 Task: Add Attachment from computer to Card Card0000000021 in Board Board0000000006 in Workspace WS0000000002 in Trello. Add Cover Purple to Card Card0000000021 in Board Board0000000006 in Workspace WS0000000002 in Trello. Add "Move Card To …" Button titled Button0000000021 to "top" of the list "To Do" to Card Card0000000021 in Board Board0000000006 in Workspace WS0000000002 in Trello. Add Description DS0000000021 to Card Card0000000021 in Board Board0000000006 in Workspace WS0000000002 in Trello. Add Comment CM0000000021 to Card Card0000000021 in Board Board0000000006 in Workspace WS0000000002 in Trello
Action: Mouse moved to (293, 238)
Screenshot: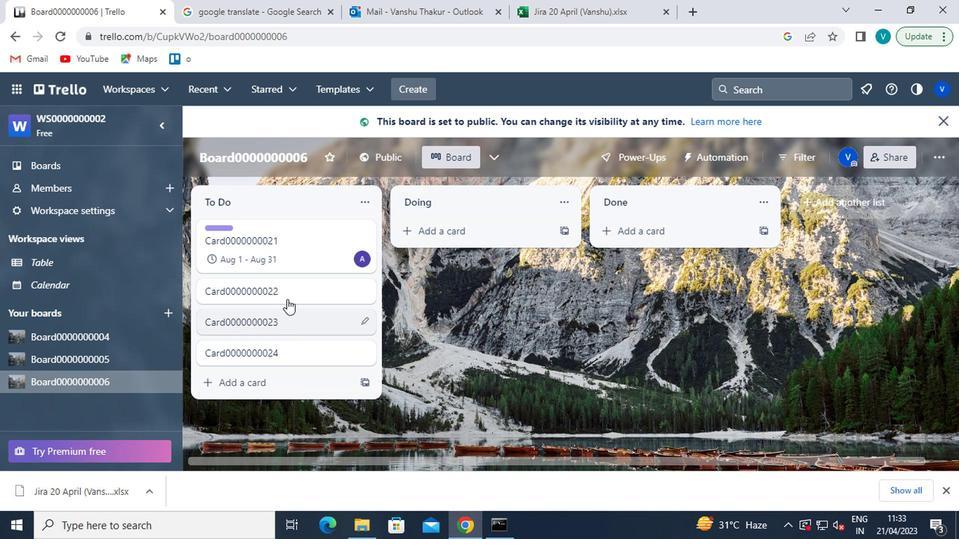 
Action: Mouse pressed left at (293, 238)
Screenshot: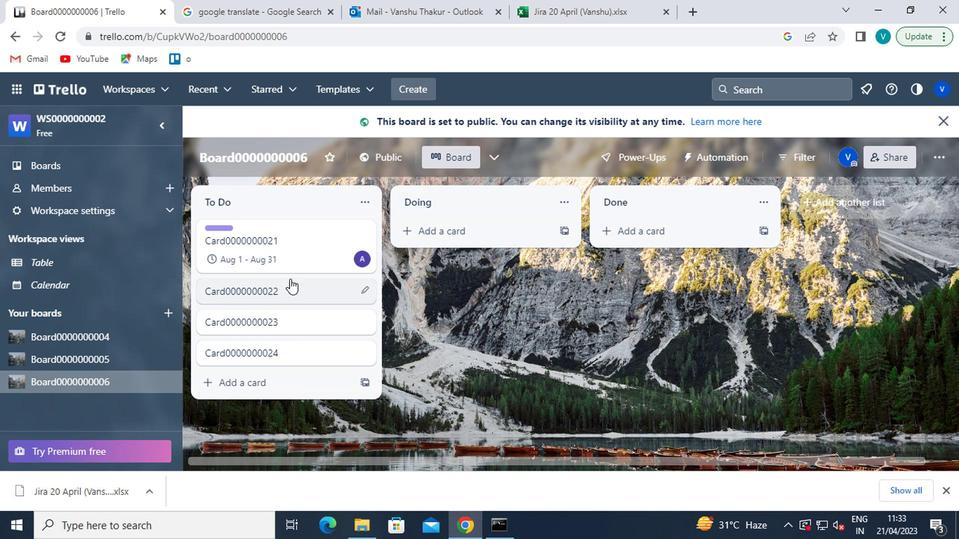 
Action: Mouse moved to (618, 308)
Screenshot: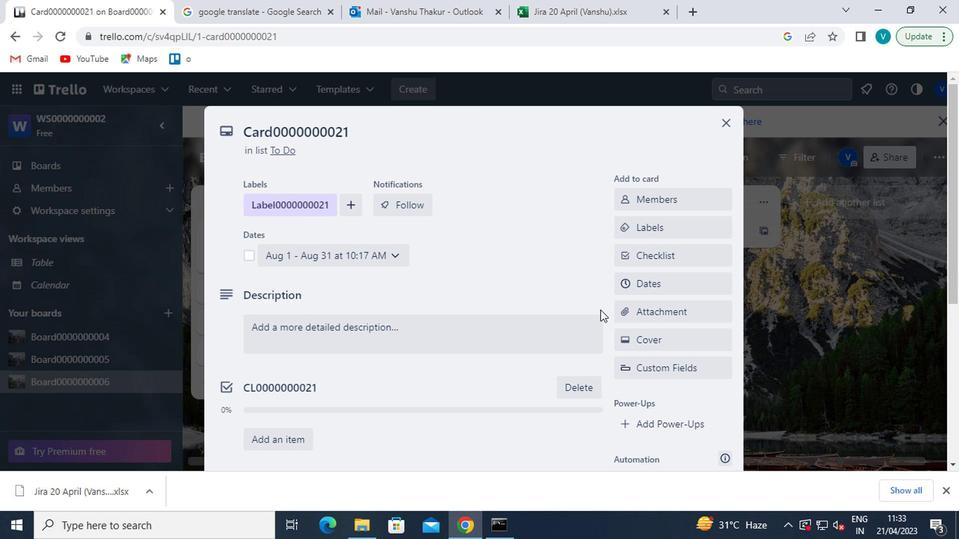 
Action: Mouse pressed left at (618, 308)
Screenshot: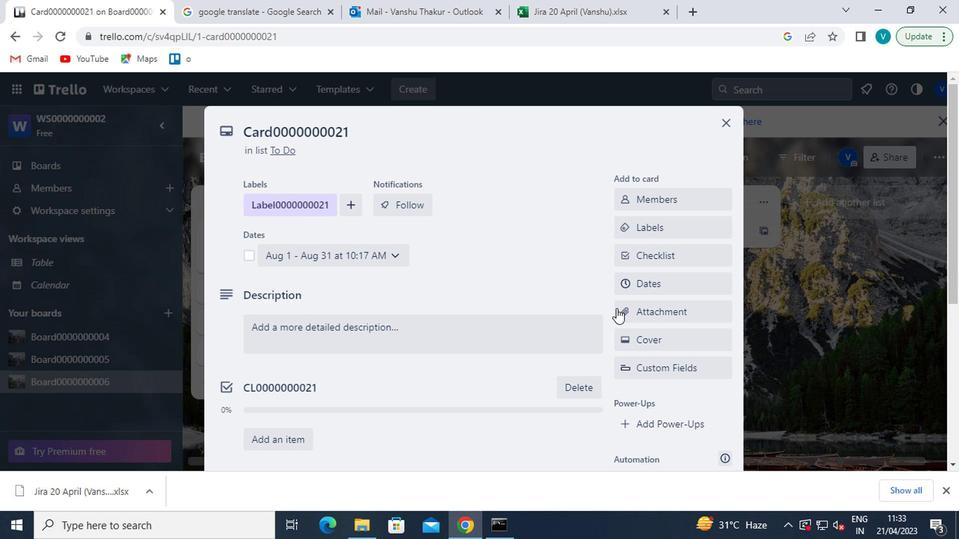 
Action: Mouse moved to (669, 149)
Screenshot: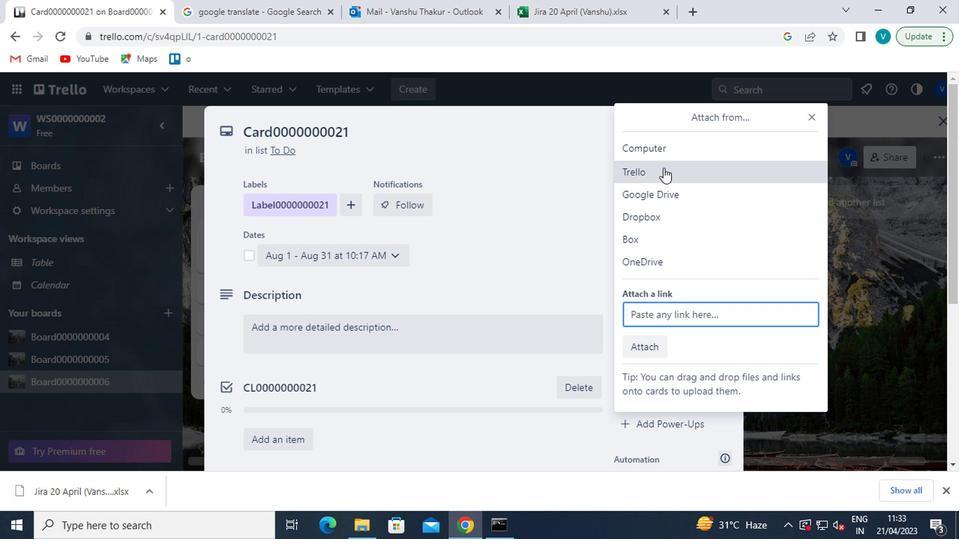 
Action: Mouse pressed left at (669, 149)
Screenshot: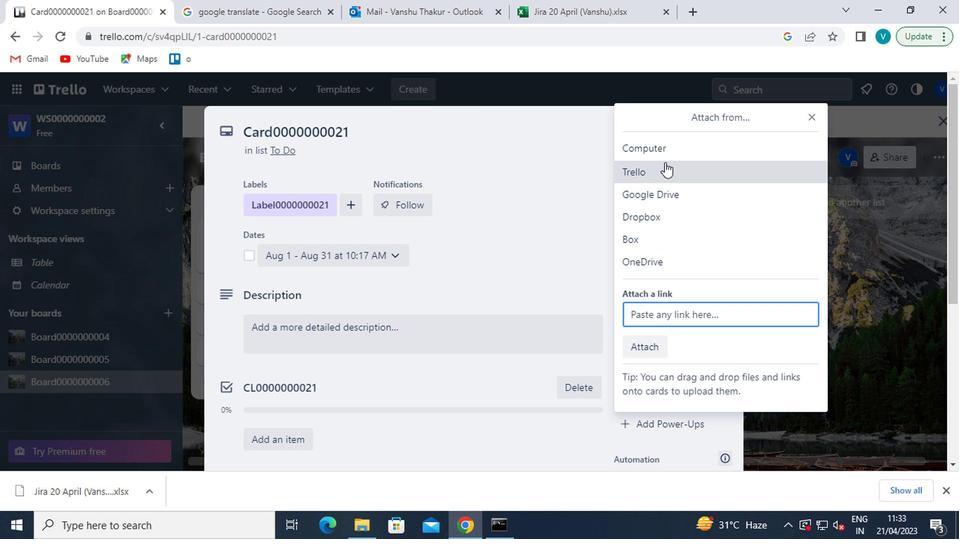
Action: Mouse moved to (210, 204)
Screenshot: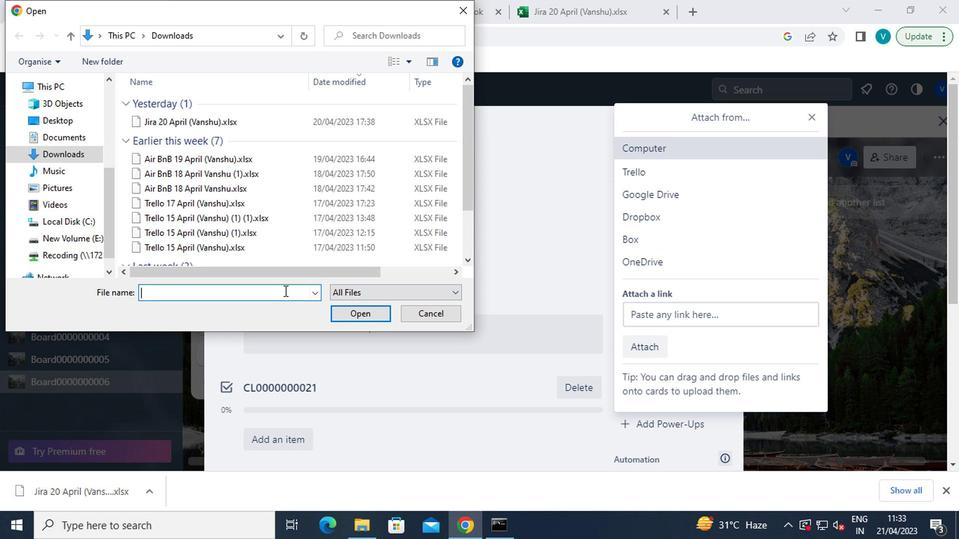 
Action: Mouse scrolled (210, 203) with delta (0, 0)
Screenshot: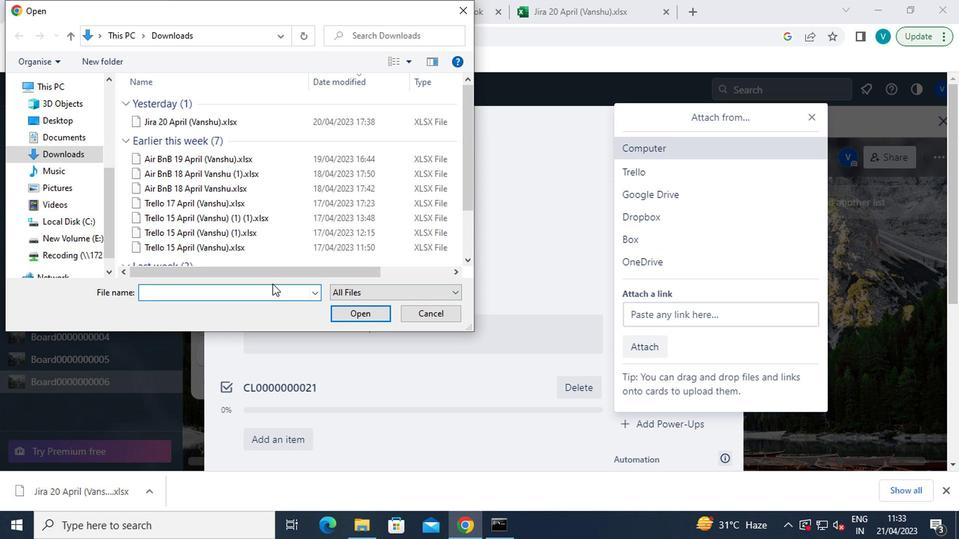 
Action: Mouse scrolled (210, 203) with delta (0, 0)
Screenshot: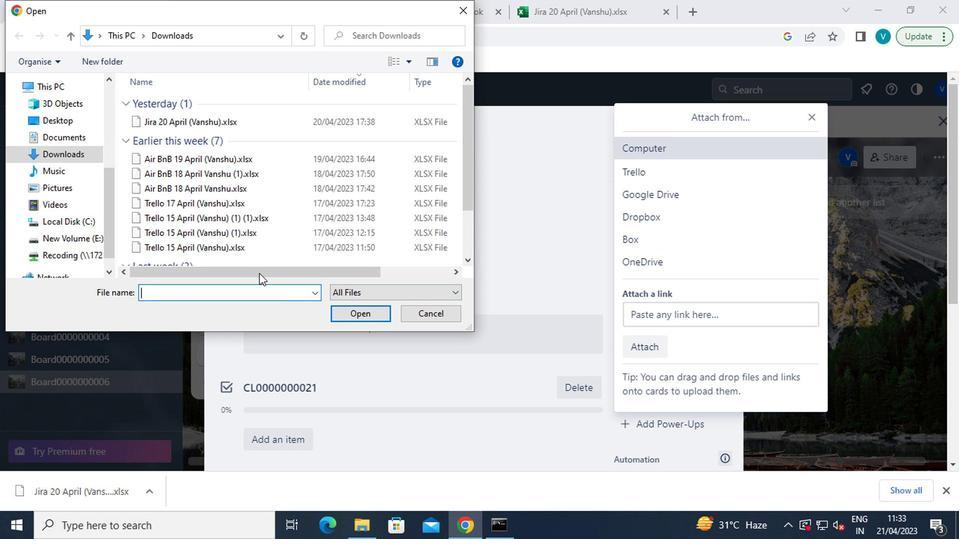 
Action: Mouse moved to (210, 204)
Screenshot: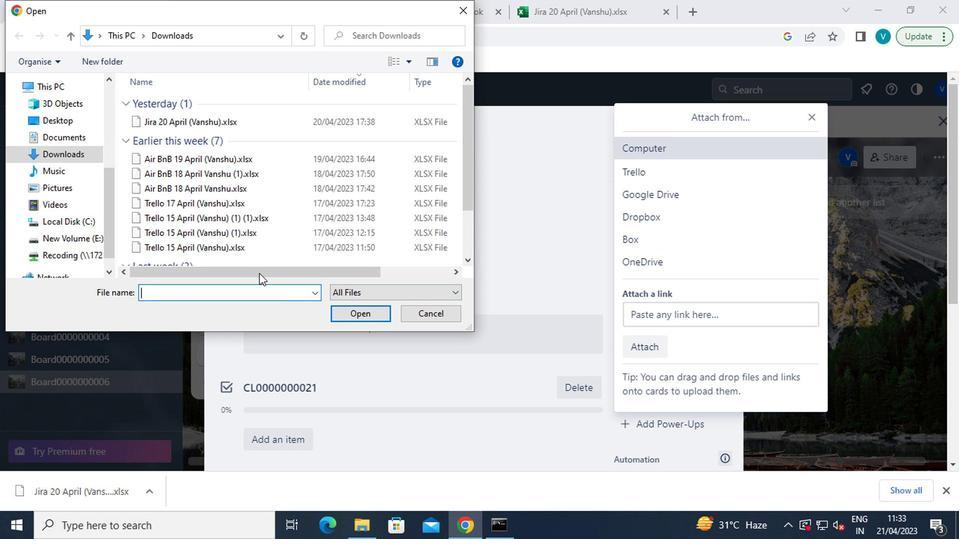 
Action: Mouse scrolled (210, 203) with delta (0, 0)
Screenshot: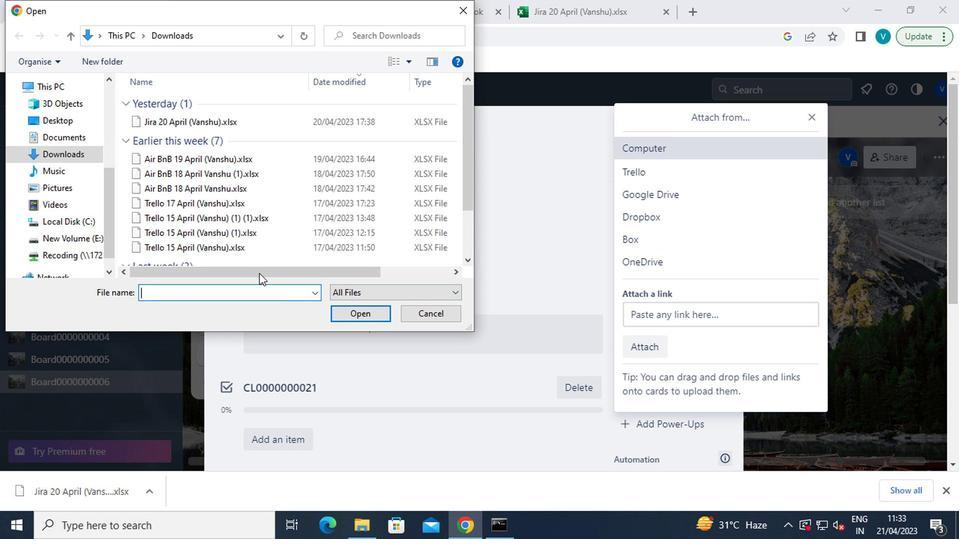
Action: Mouse scrolled (210, 203) with delta (0, 0)
Screenshot: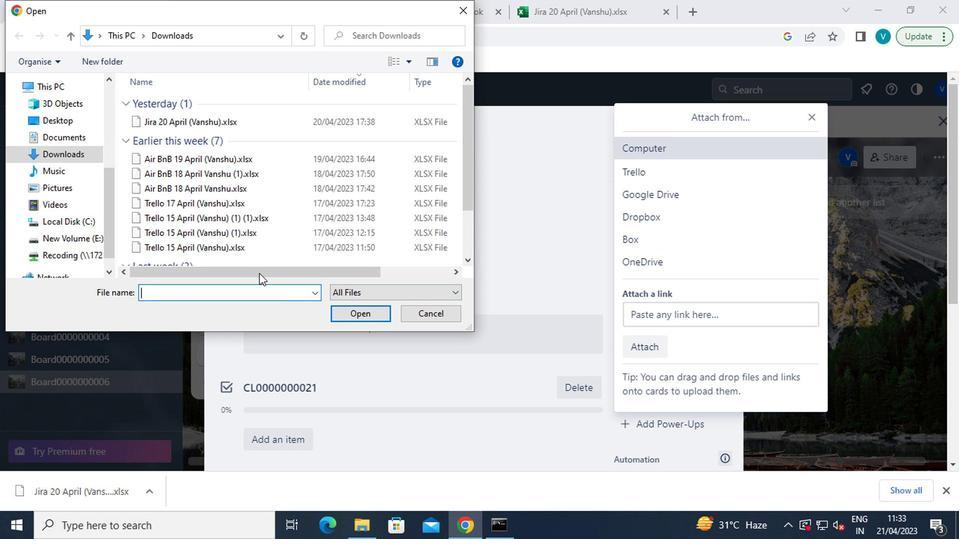 
Action: Mouse scrolled (210, 203) with delta (0, 0)
Screenshot: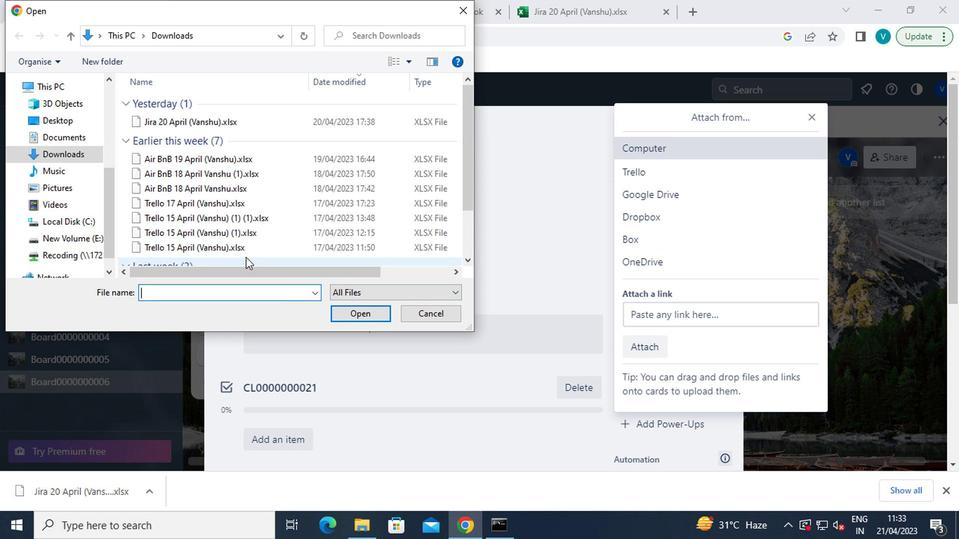 
Action: Mouse scrolled (210, 203) with delta (0, 0)
Screenshot: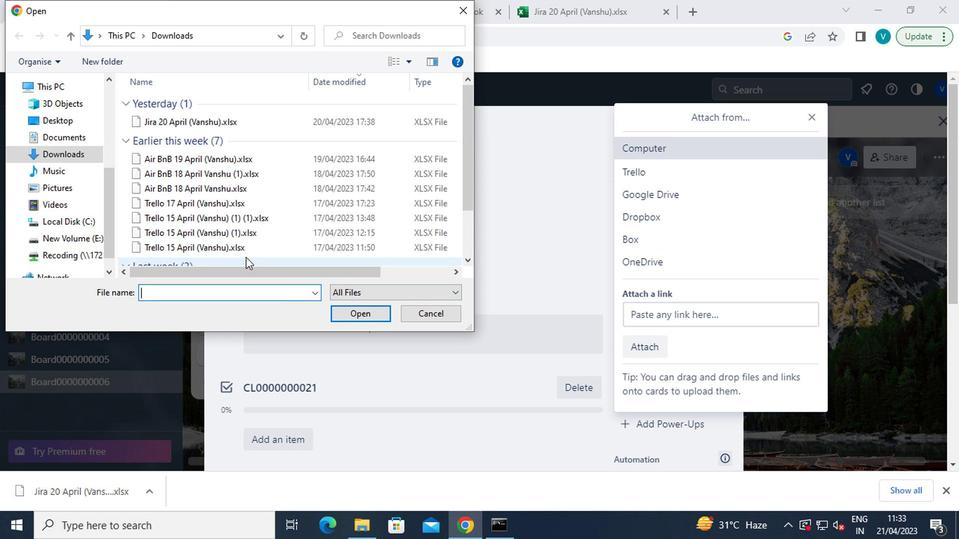 
Action: Mouse moved to (207, 205)
Screenshot: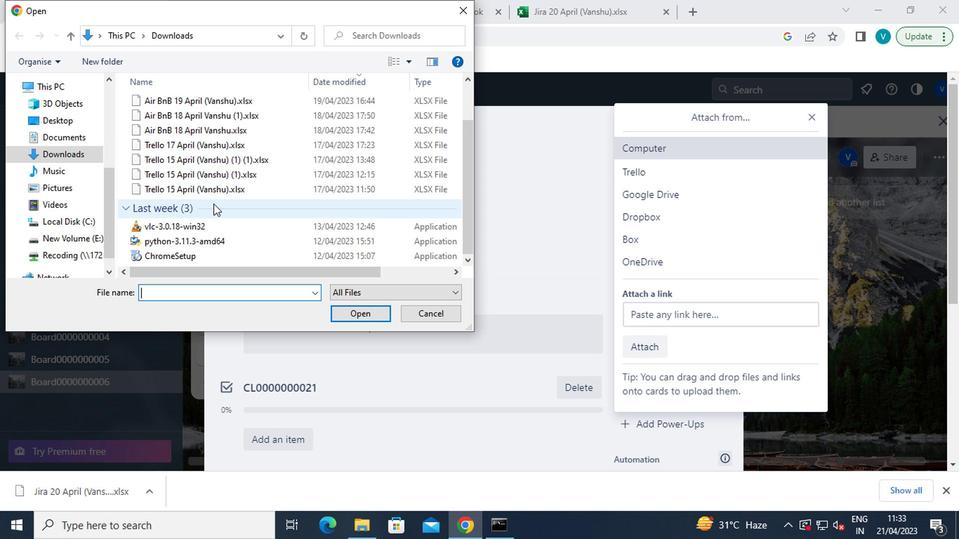 
Action: Mouse scrolled (207, 205) with delta (0, 0)
Screenshot: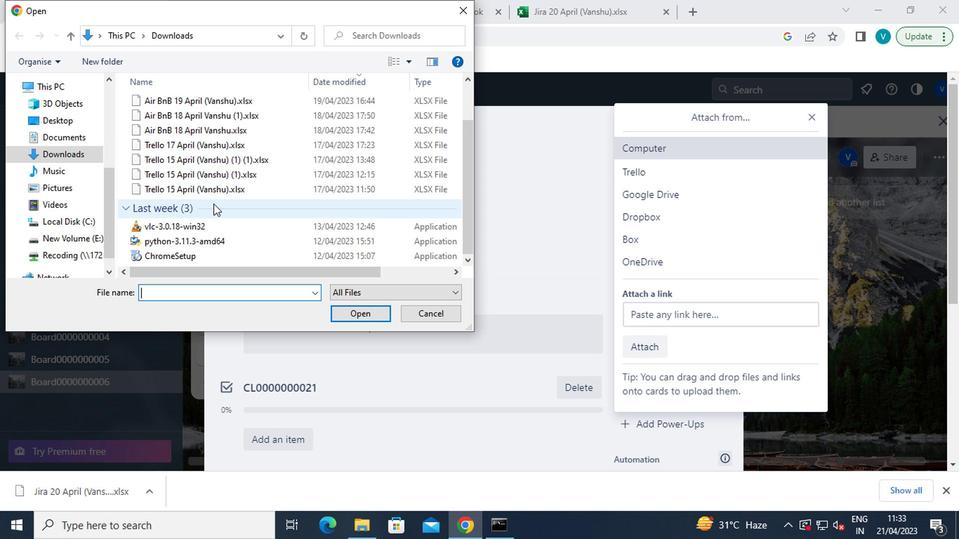 
Action: Mouse moved to (206, 209)
Screenshot: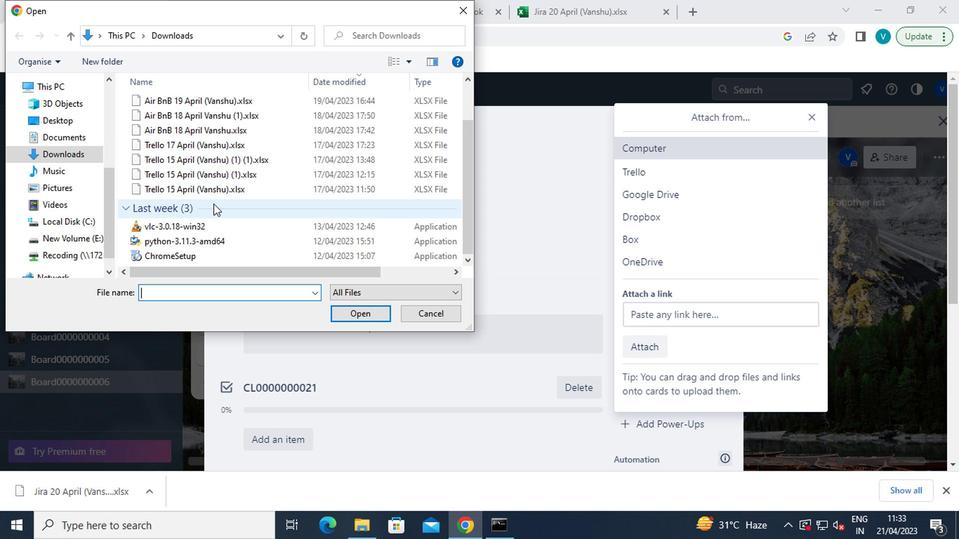 
Action: Mouse scrolled (206, 208) with delta (0, 0)
Screenshot: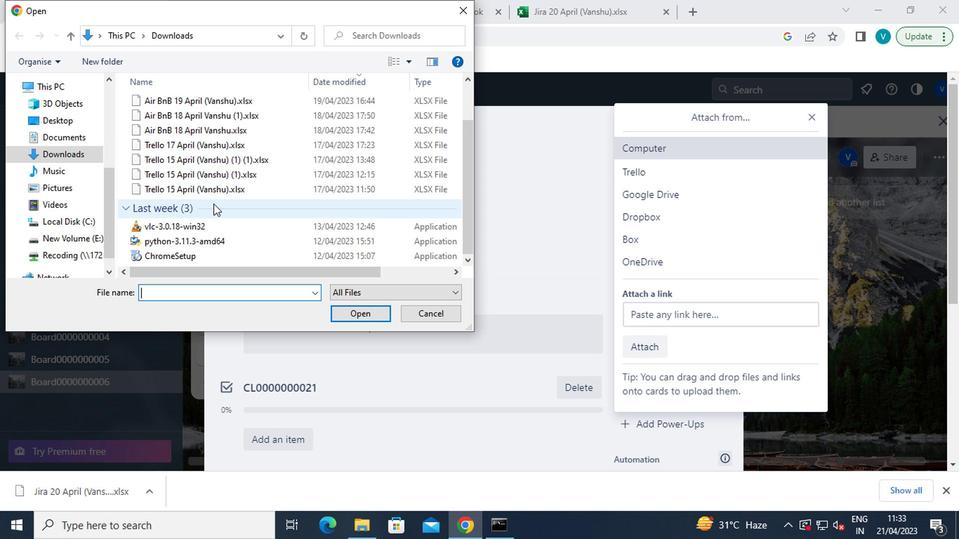 
Action: Mouse moved to (205, 212)
Screenshot: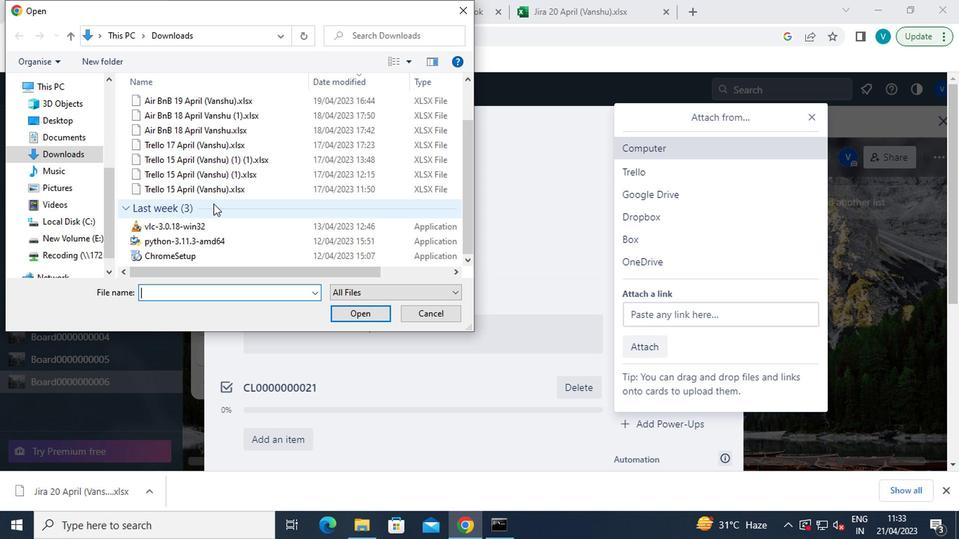 
Action: Mouse scrolled (205, 211) with delta (0, 0)
Screenshot: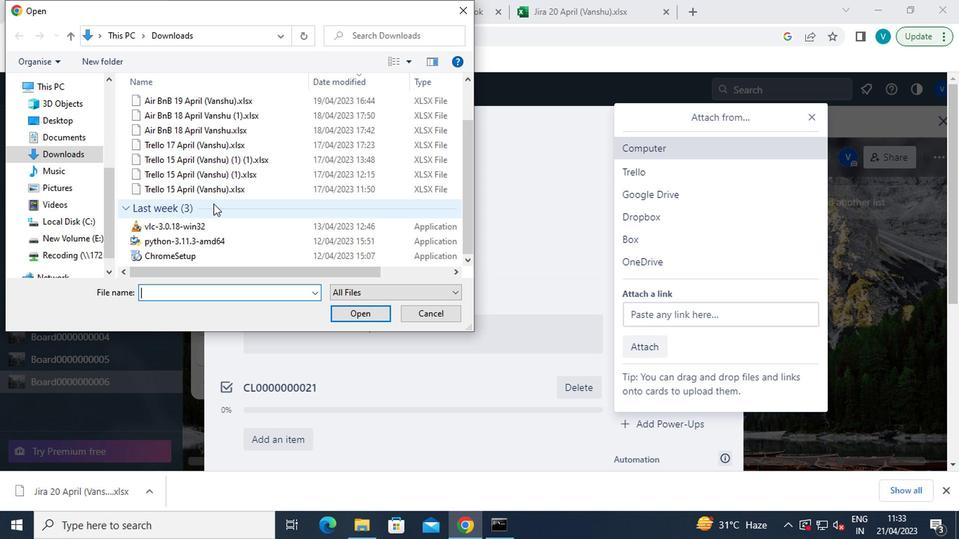 
Action: Mouse moved to (204, 212)
Screenshot: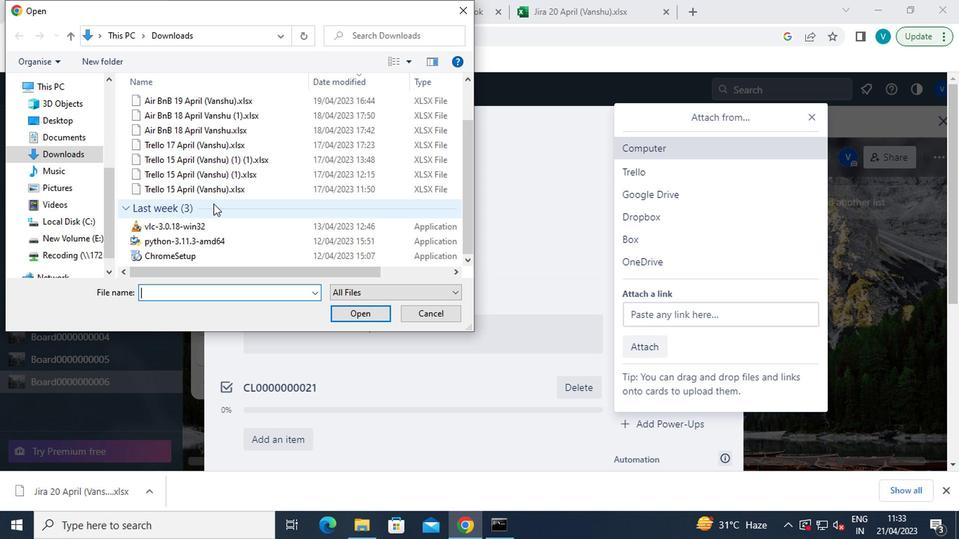 
Action: Mouse scrolled (204, 212) with delta (0, 0)
Screenshot: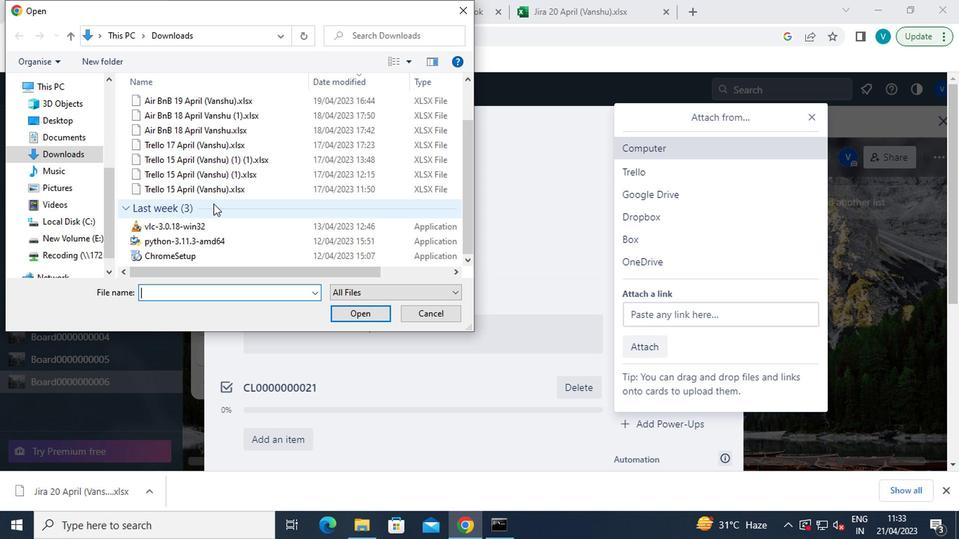 
Action: Mouse moved to (193, 258)
Screenshot: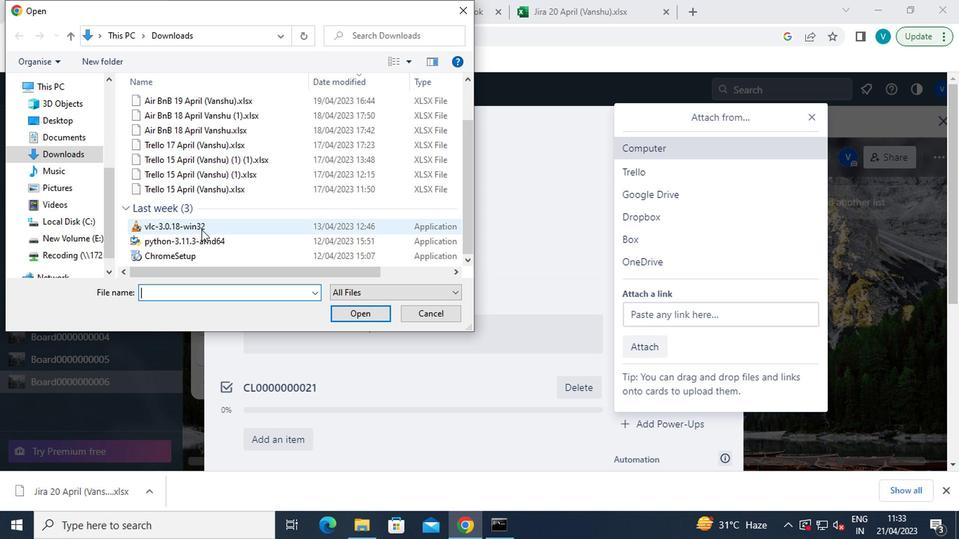 
Action: Mouse pressed left at (193, 258)
Screenshot: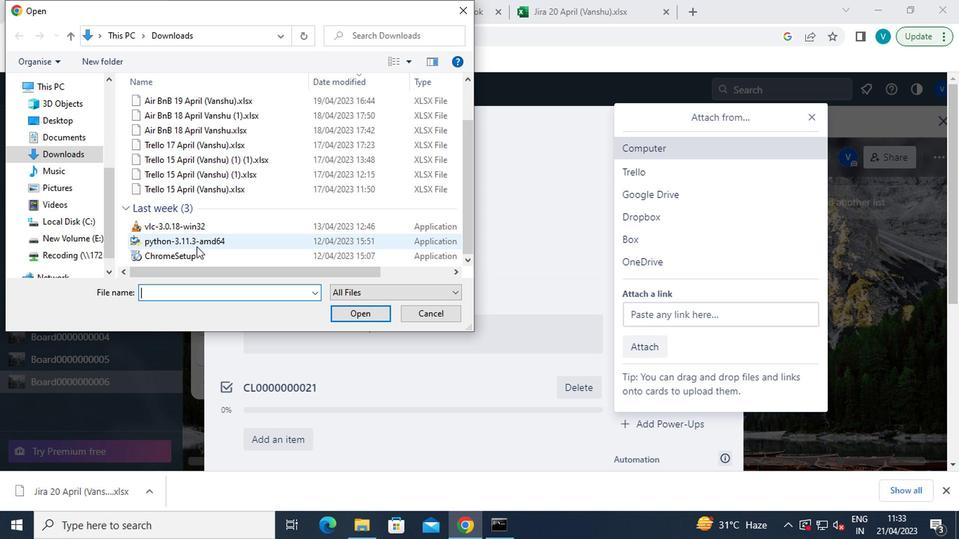 
Action: Mouse moved to (364, 313)
Screenshot: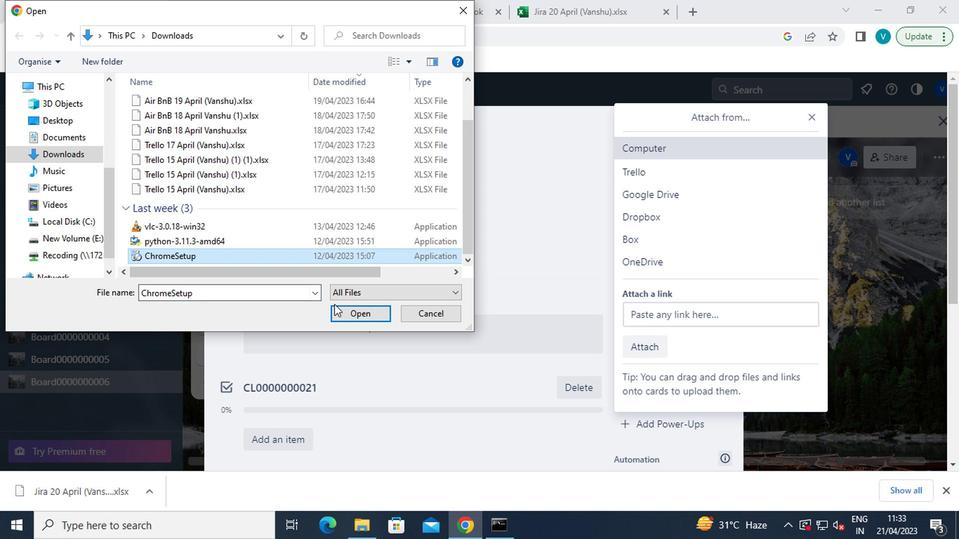 
Action: Mouse pressed left at (364, 313)
Screenshot: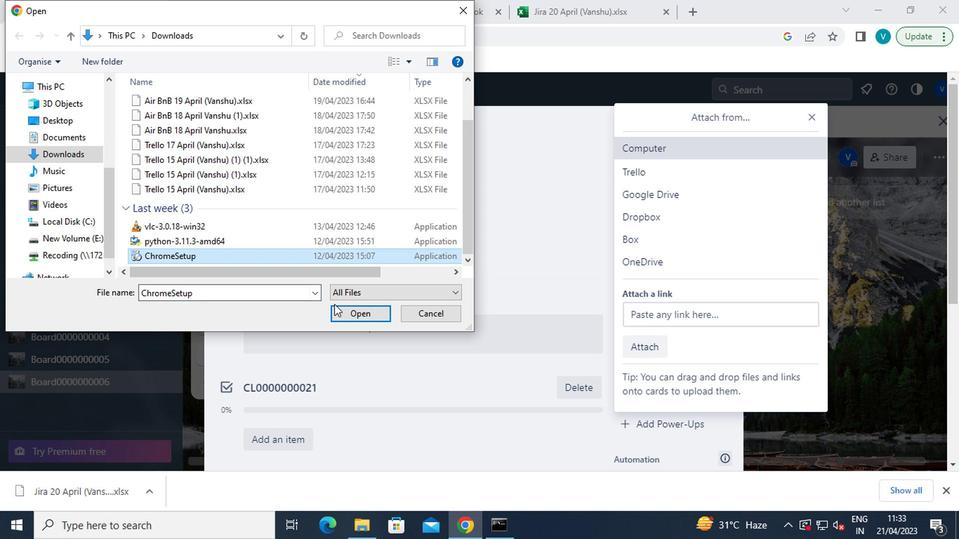 
Action: Mouse moved to (804, 120)
Screenshot: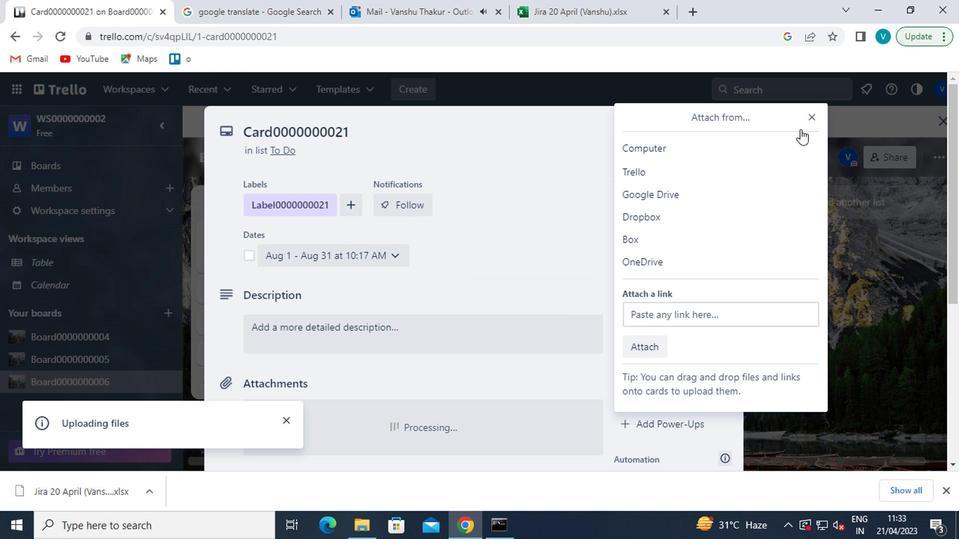 
Action: Mouse pressed left at (804, 120)
Screenshot: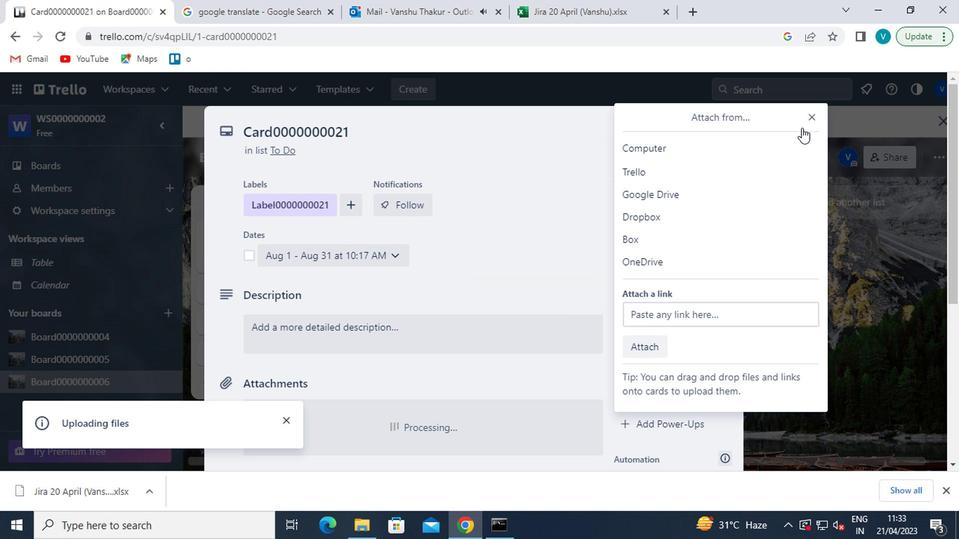 
Action: Mouse moved to (653, 341)
Screenshot: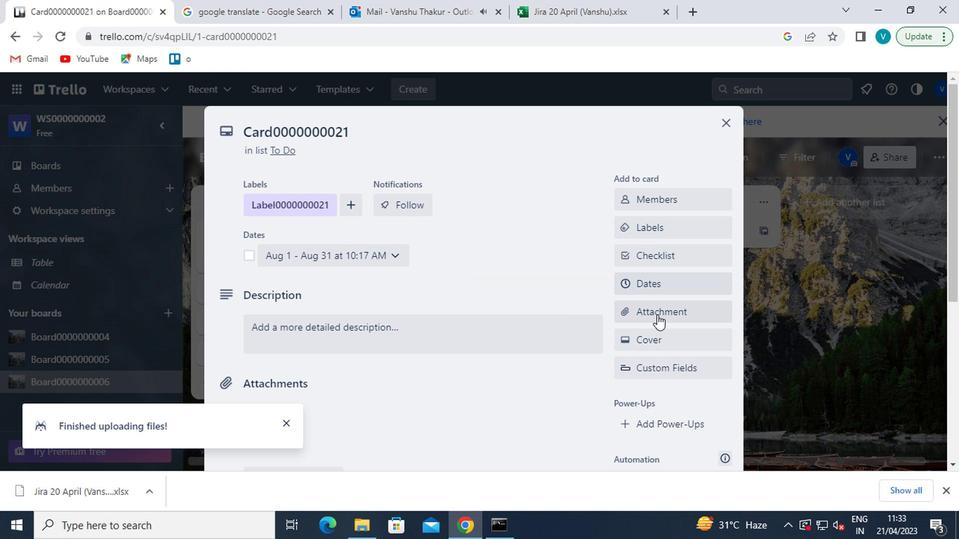 
Action: Mouse pressed left at (653, 341)
Screenshot: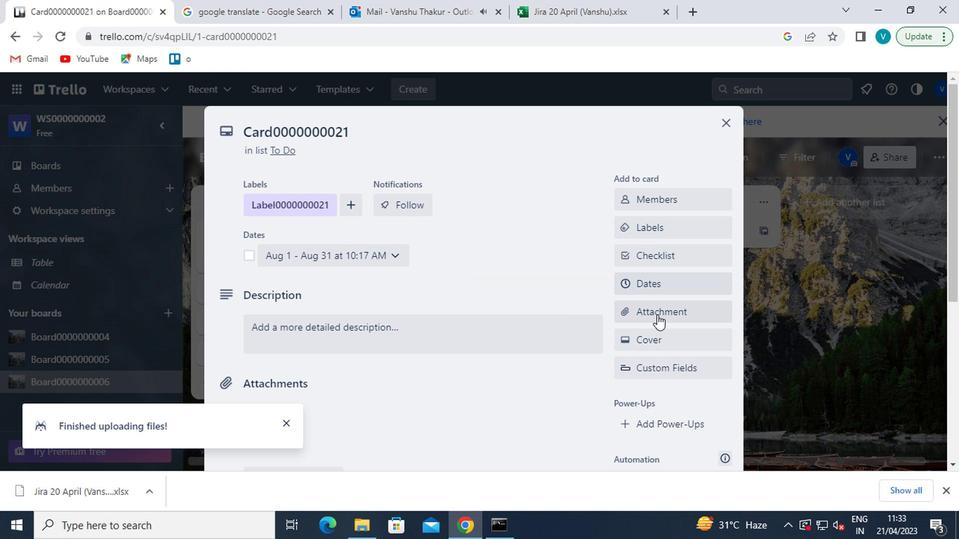 
Action: Mouse moved to (800, 244)
Screenshot: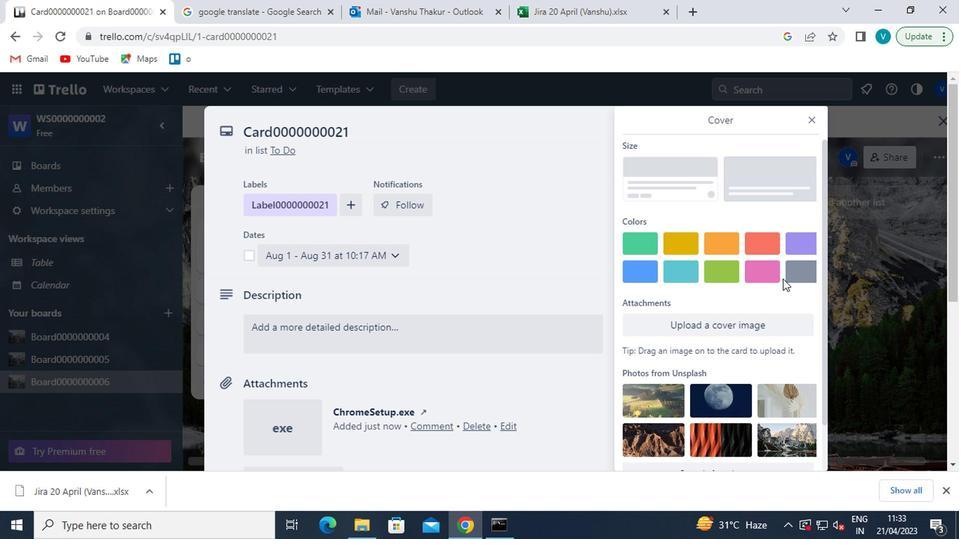 
Action: Mouse pressed left at (800, 244)
Screenshot: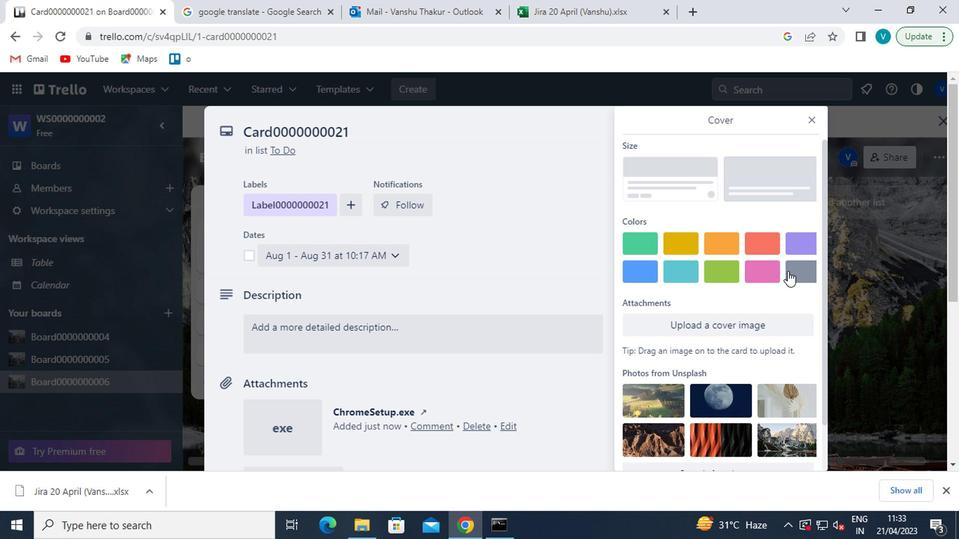
Action: Mouse moved to (814, 122)
Screenshot: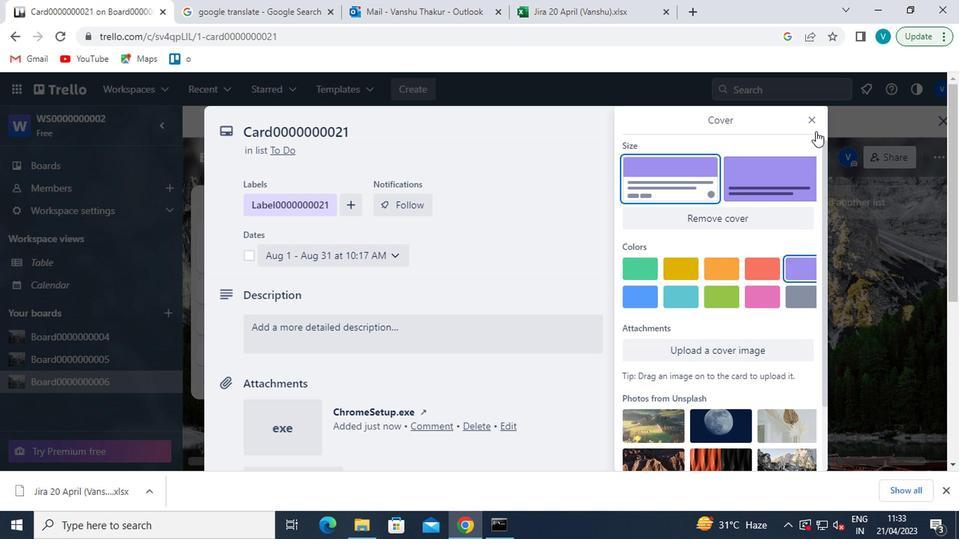 
Action: Mouse pressed left at (814, 122)
Screenshot: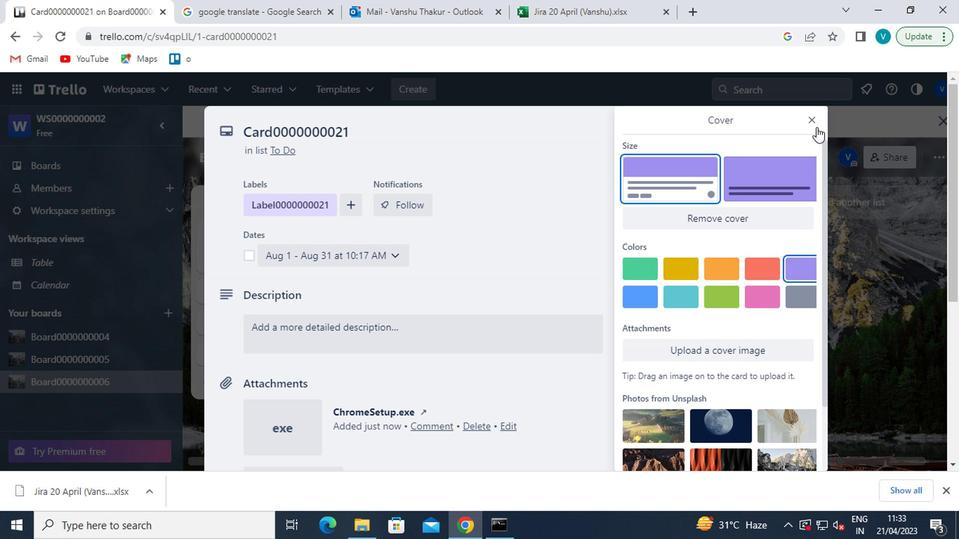
Action: Mouse moved to (682, 352)
Screenshot: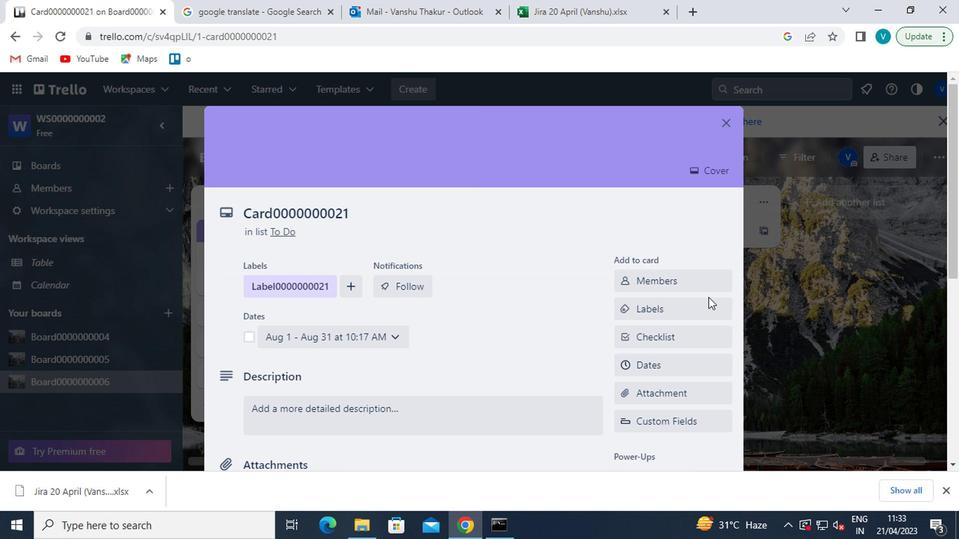 
Action: Mouse scrolled (682, 352) with delta (0, 0)
Screenshot: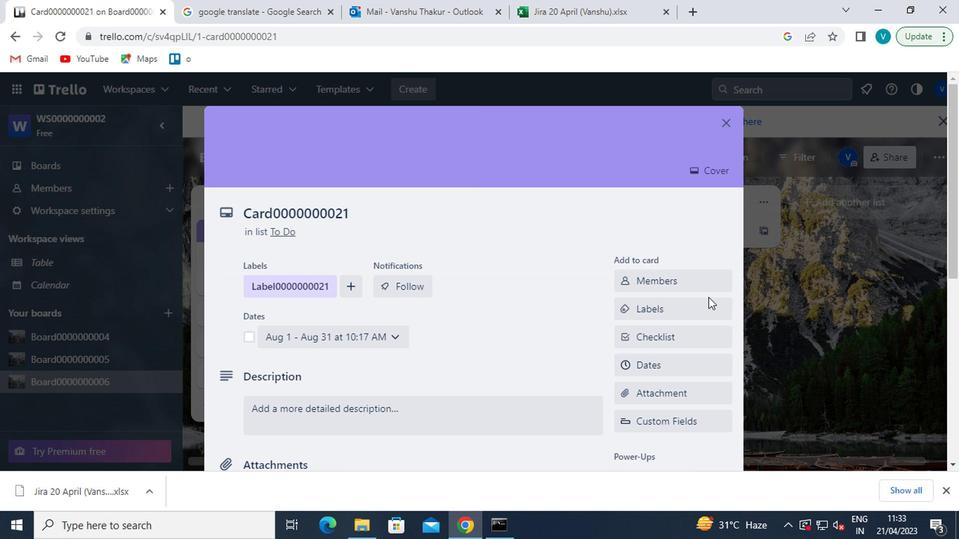 
Action: Mouse moved to (680, 359)
Screenshot: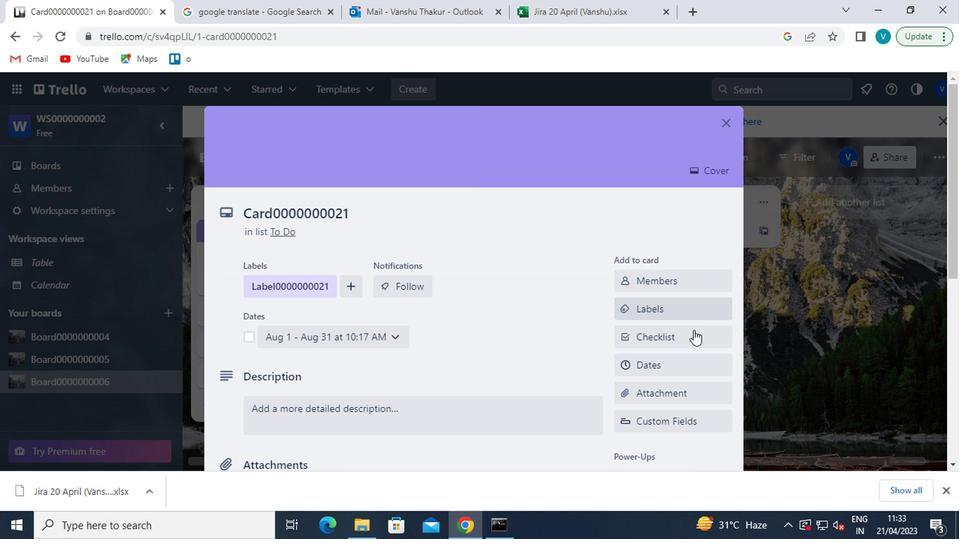 
Action: Mouse scrolled (680, 358) with delta (0, 0)
Screenshot: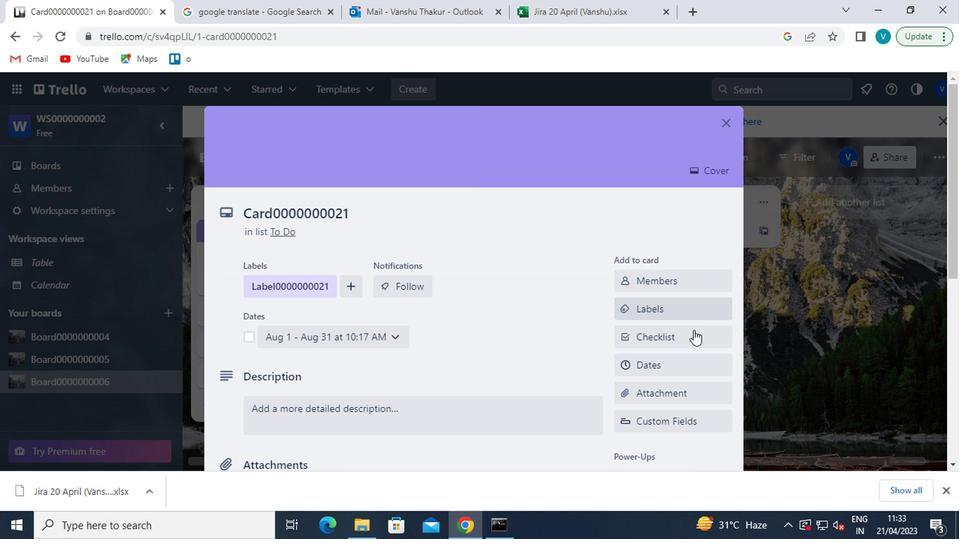 
Action: Mouse moved to (680, 361)
Screenshot: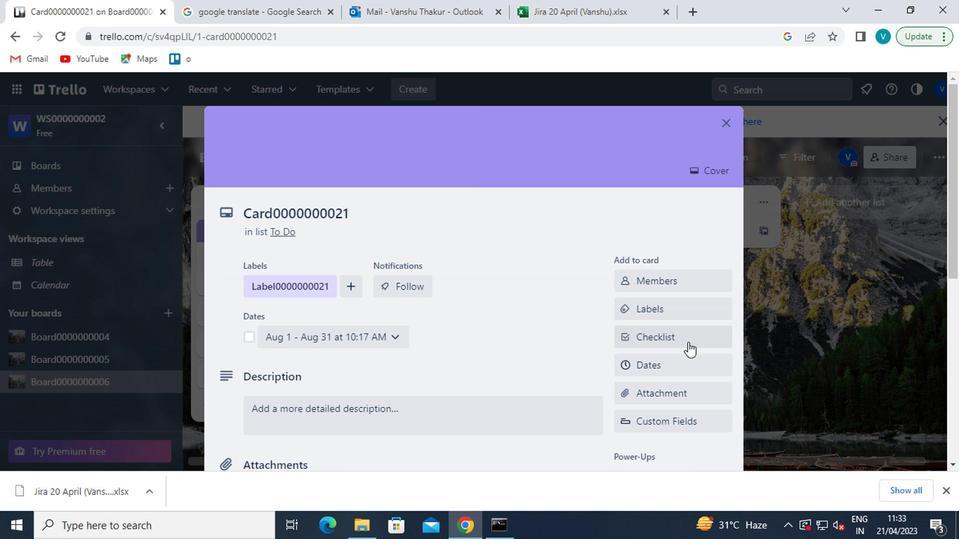 
Action: Mouse scrolled (680, 360) with delta (0, 0)
Screenshot: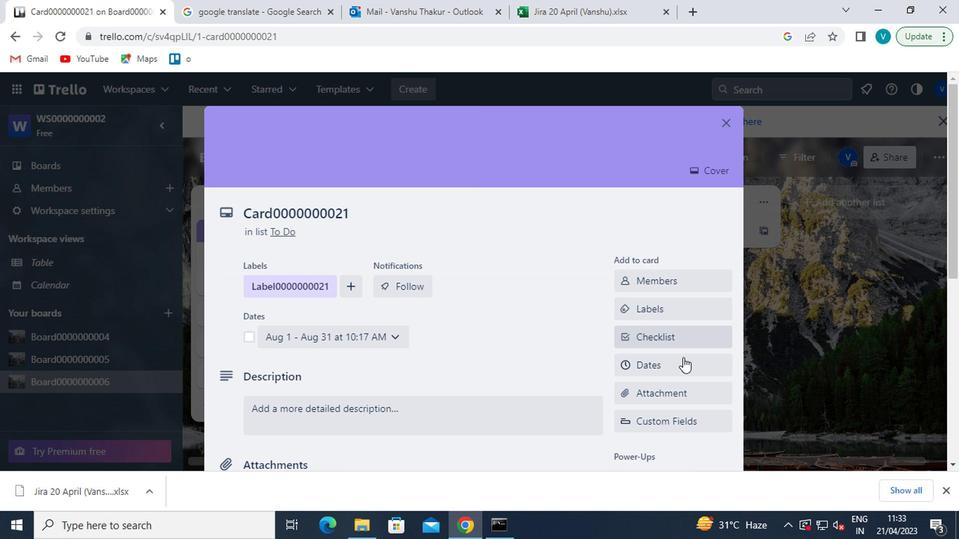 
Action: Mouse moved to (677, 324)
Screenshot: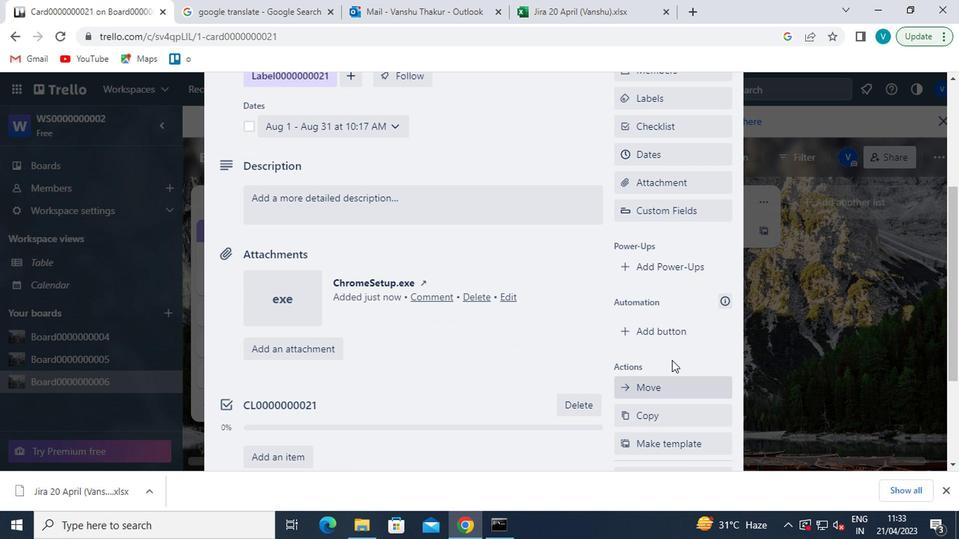 
Action: Mouse pressed left at (677, 324)
Screenshot: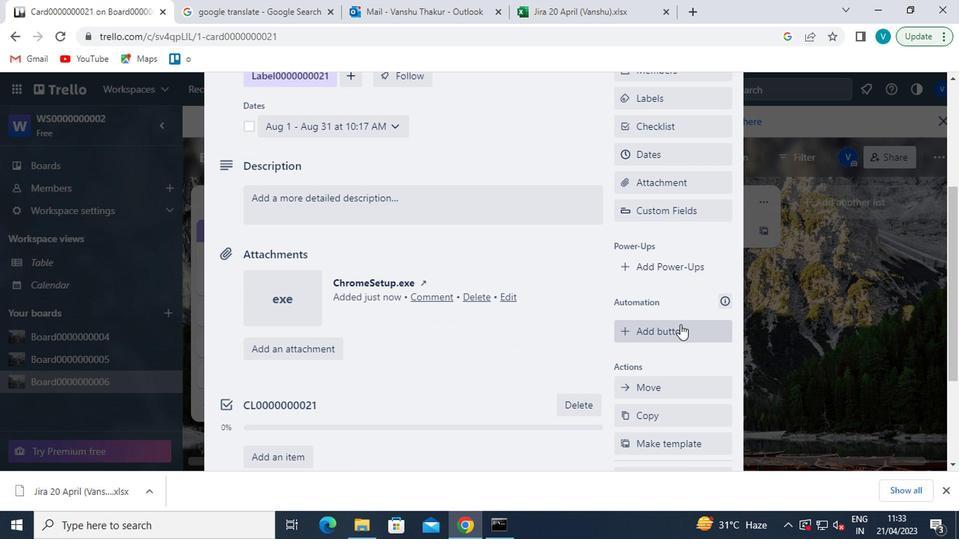
Action: Mouse moved to (720, 180)
Screenshot: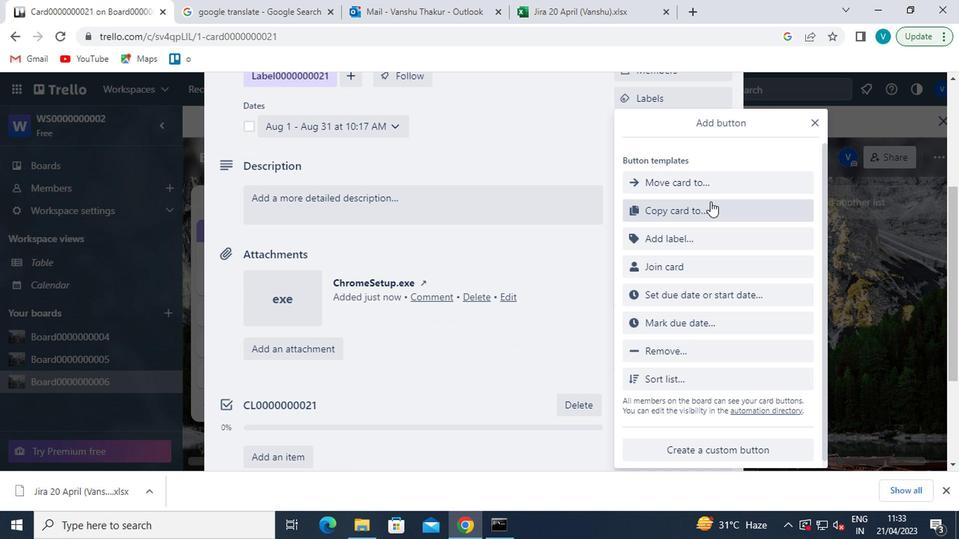 
Action: Mouse pressed left at (720, 180)
Screenshot: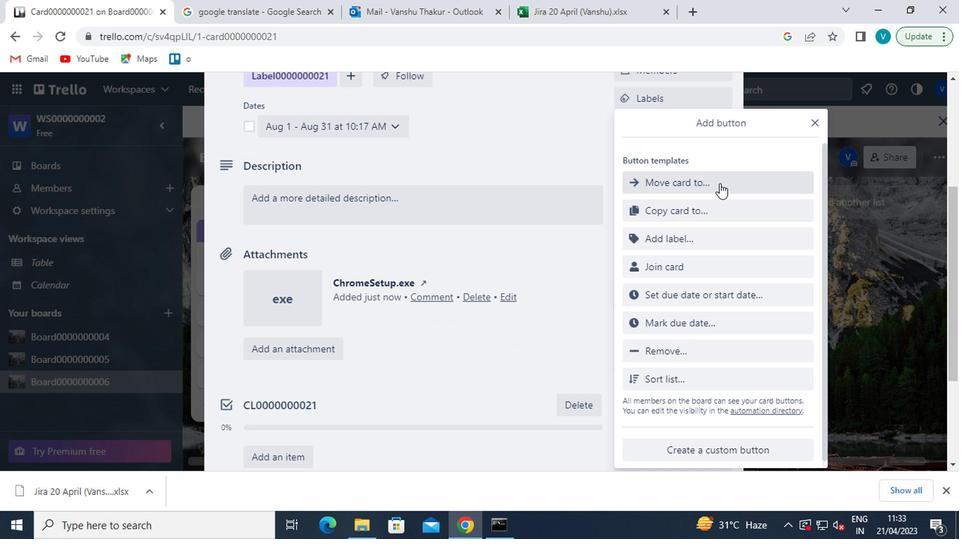 
Action: Mouse moved to (733, 185)
Screenshot: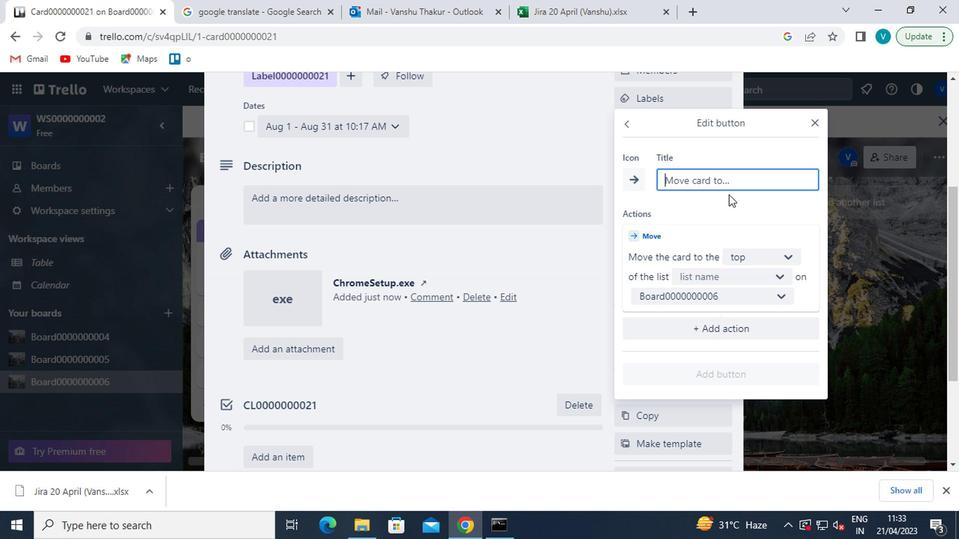 
Action: Mouse pressed left at (733, 185)
Screenshot: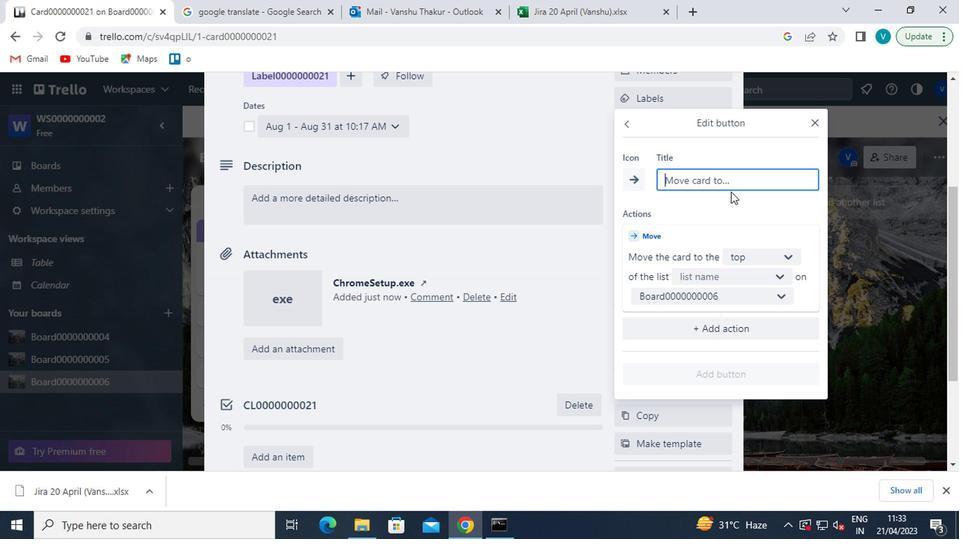 
Action: Key pressed <Key.shift>BUTTON0000000021
Screenshot: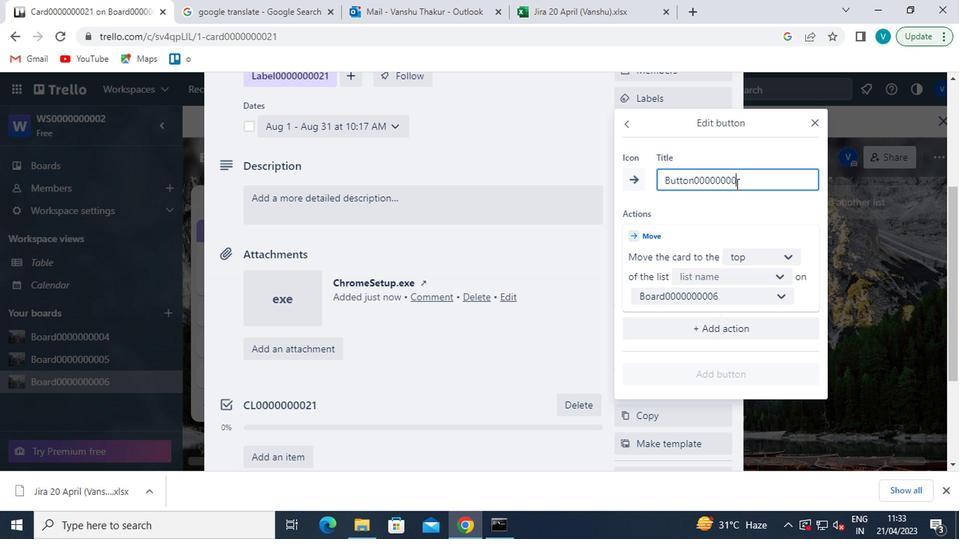 
Action: Mouse moved to (764, 252)
Screenshot: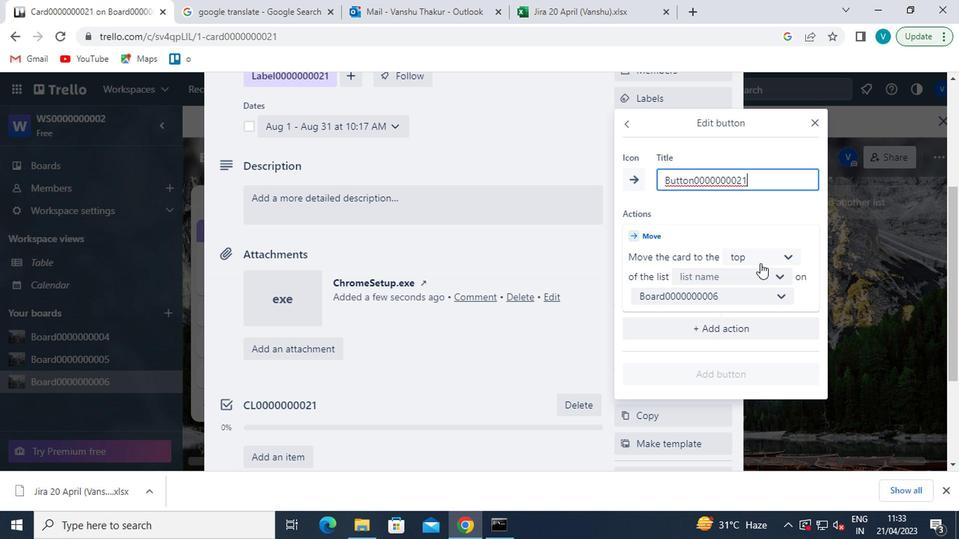 
Action: Mouse pressed left at (764, 252)
Screenshot: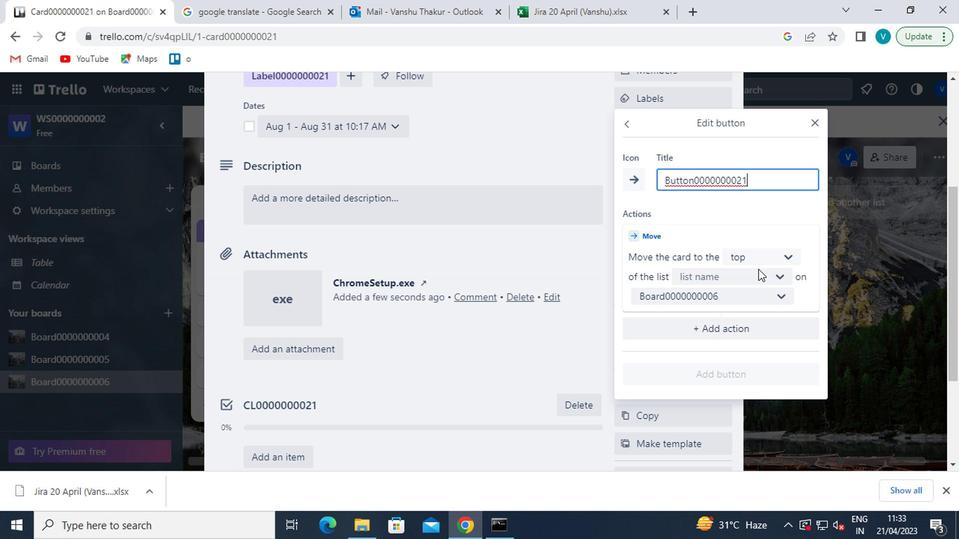 
Action: Mouse moved to (751, 286)
Screenshot: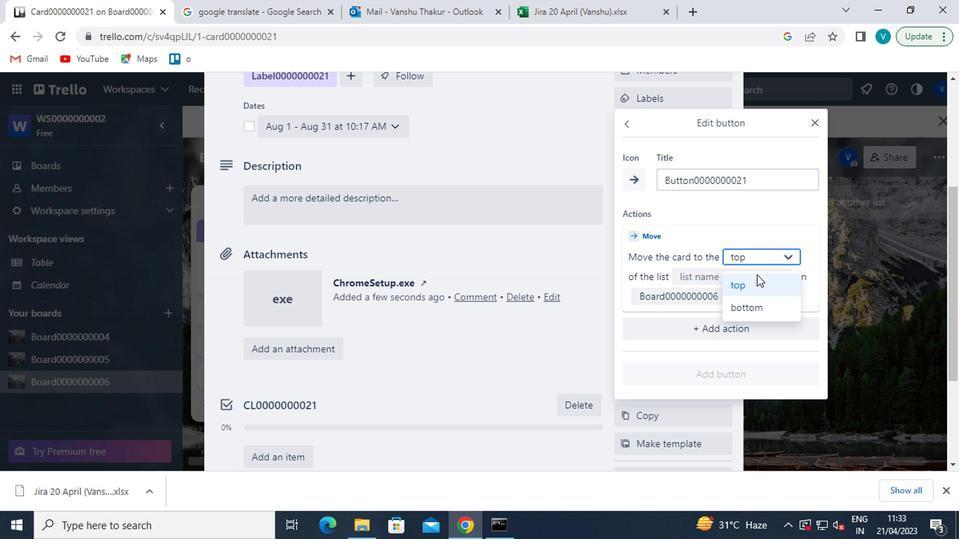 
Action: Mouse pressed left at (751, 286)
Screenshot: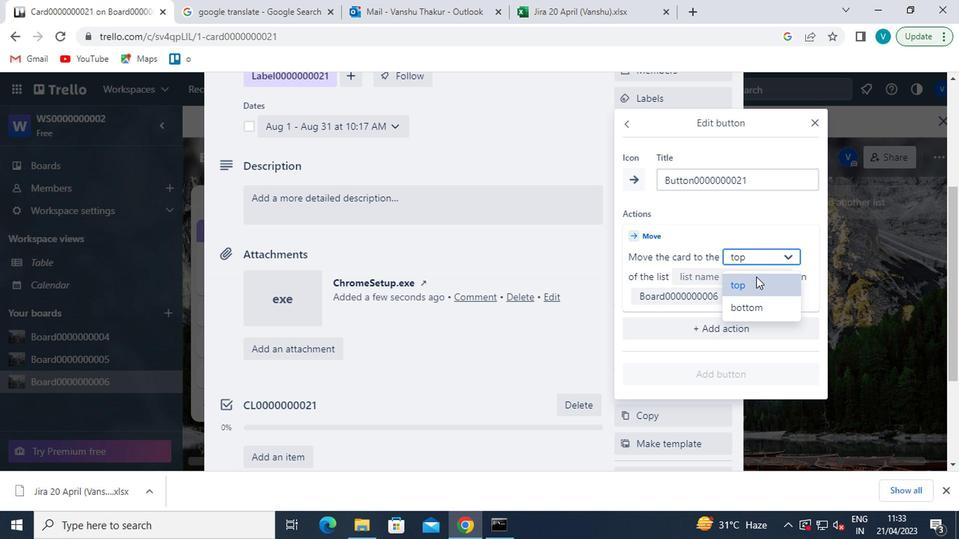 
Action: Mouse moved to (757, 272)
Screenshot: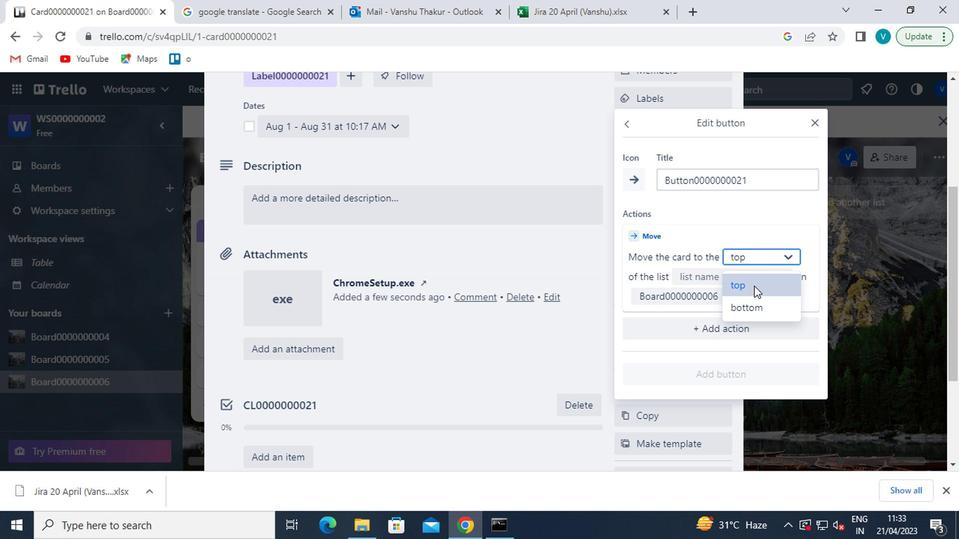 
Action: Mouse pressed left at (757, 272)
Screenshot: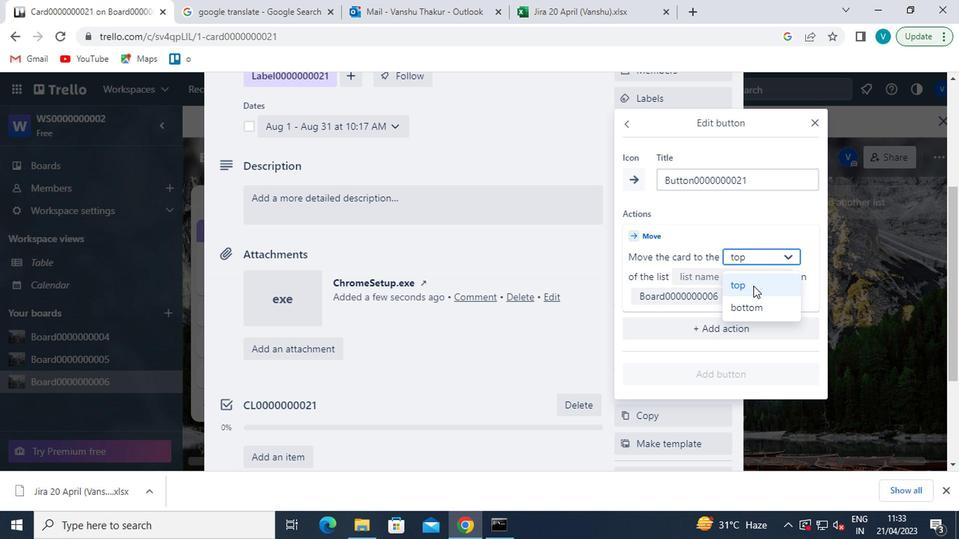 
Action: Mouse moved to (737, 309)
Screenshot: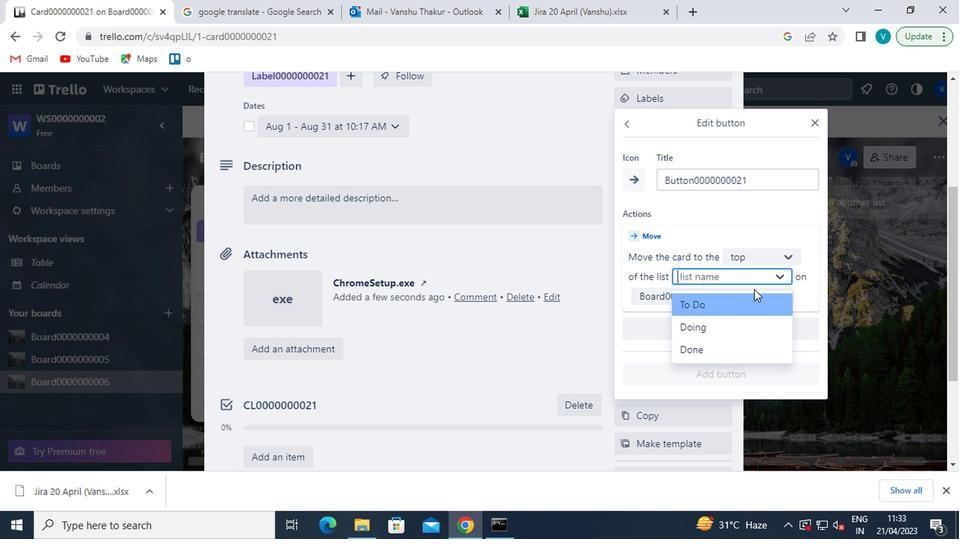
Action: Mouse pressed left at (737, 309)
Screenshot: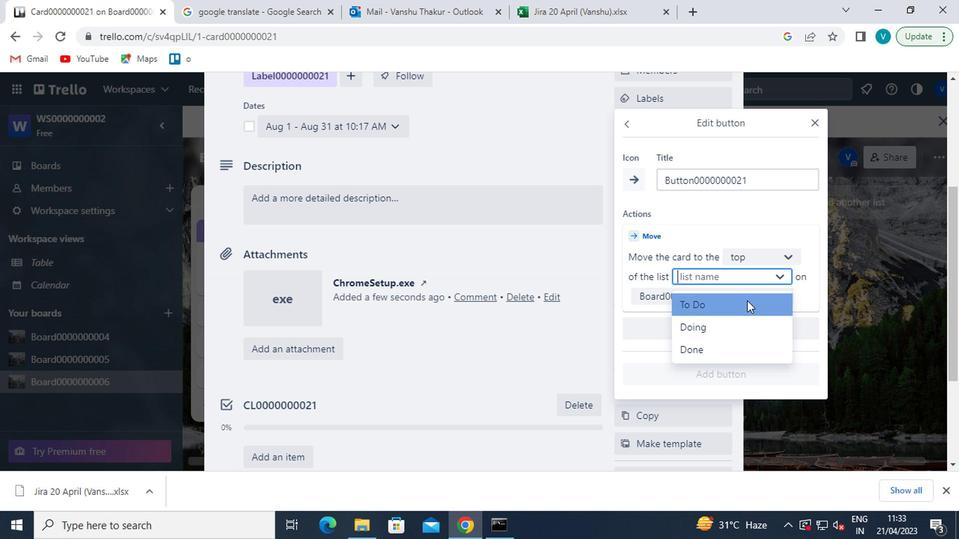 
Action: Mouse moved to (713, 373)
Screenshot: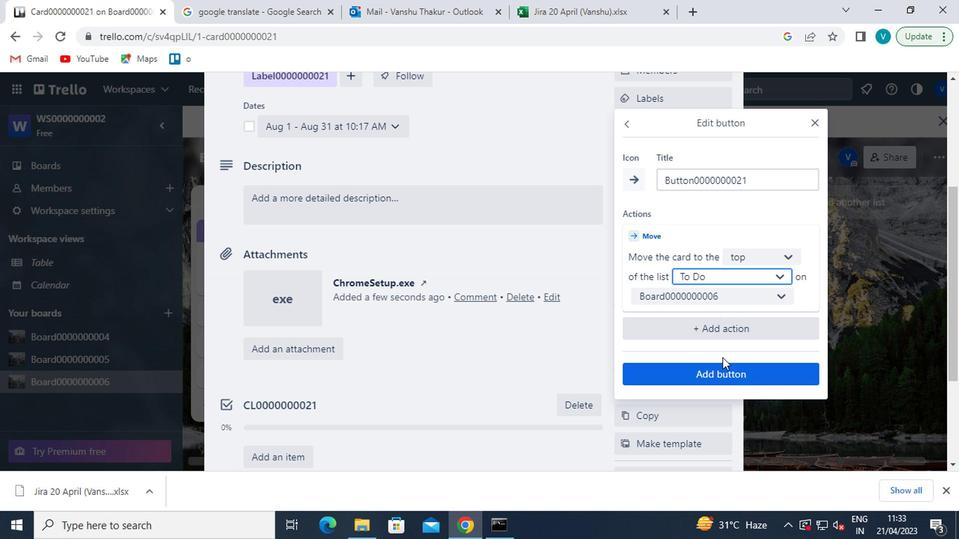 
Action: Mouse pressed left at (713, 373)
Screenshot: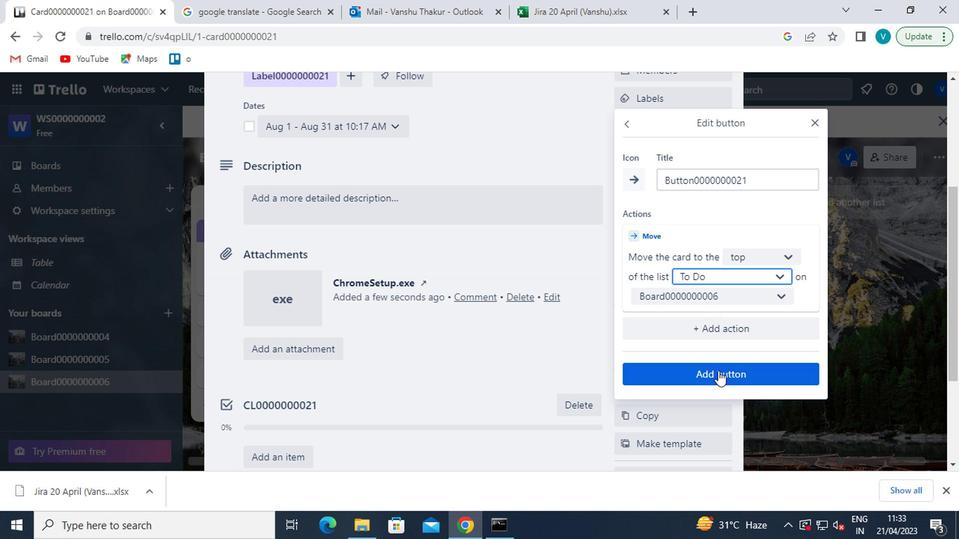 
Action: Mouse moved to (436, 208)
Screenshot: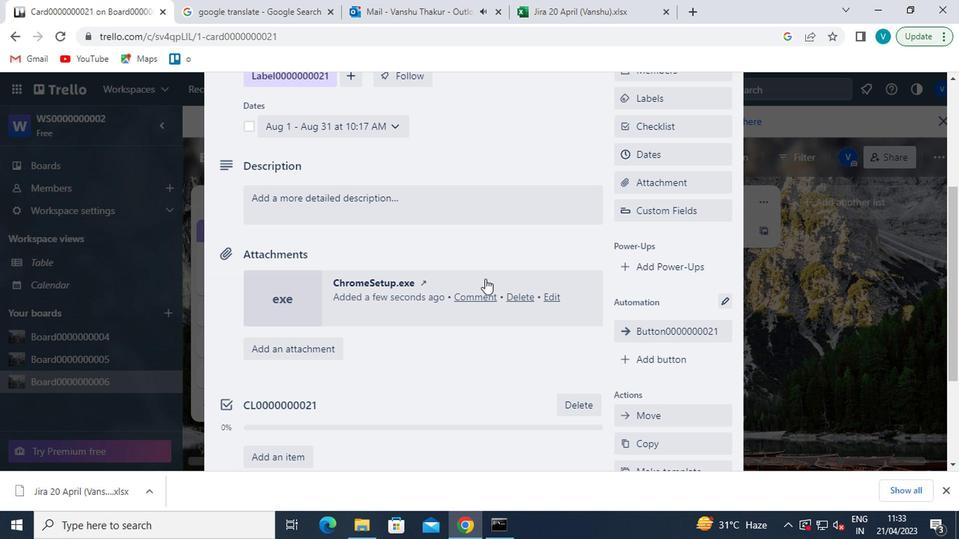 
Action: Mouse pressed left at (436, 208)
Screenshot: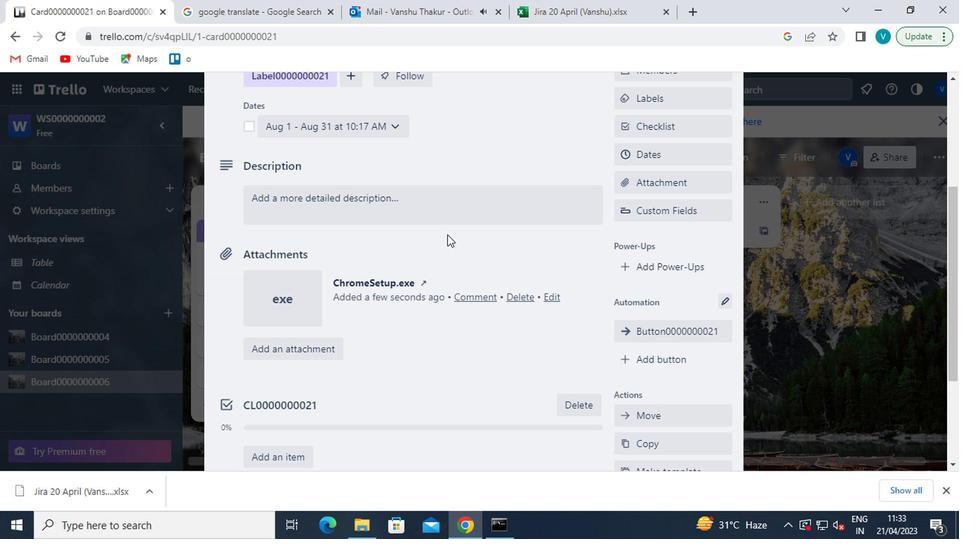 
Action: Key pressed <Key.shift>DS0000000021
Screenshot: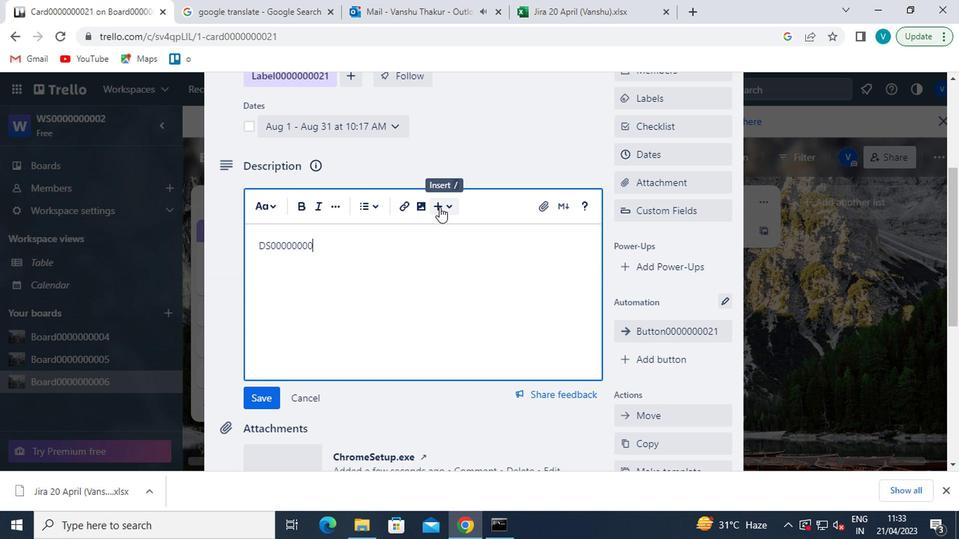 
Action: Mouse moved to (259, 391)
Screenshot: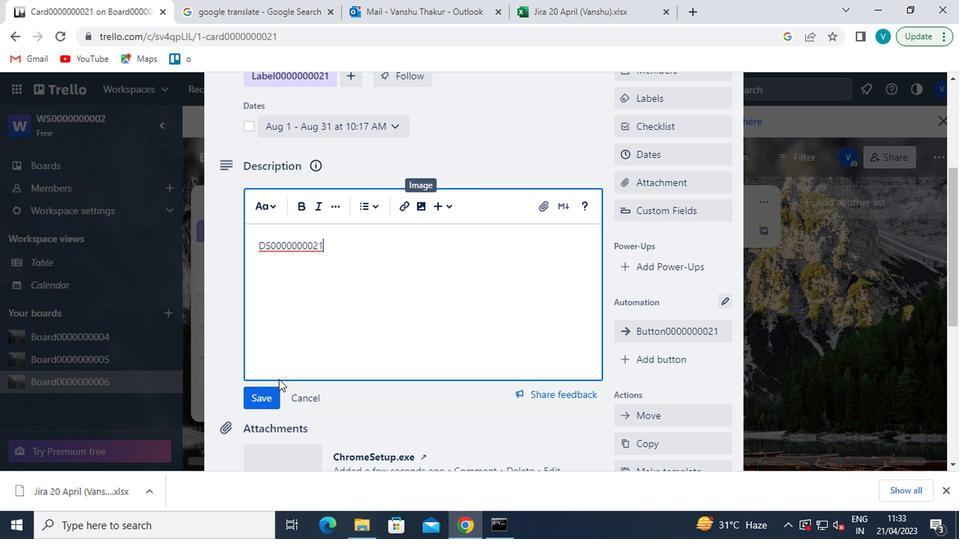 
Action: Mouse pressed left at (259, 391)
Screenshot: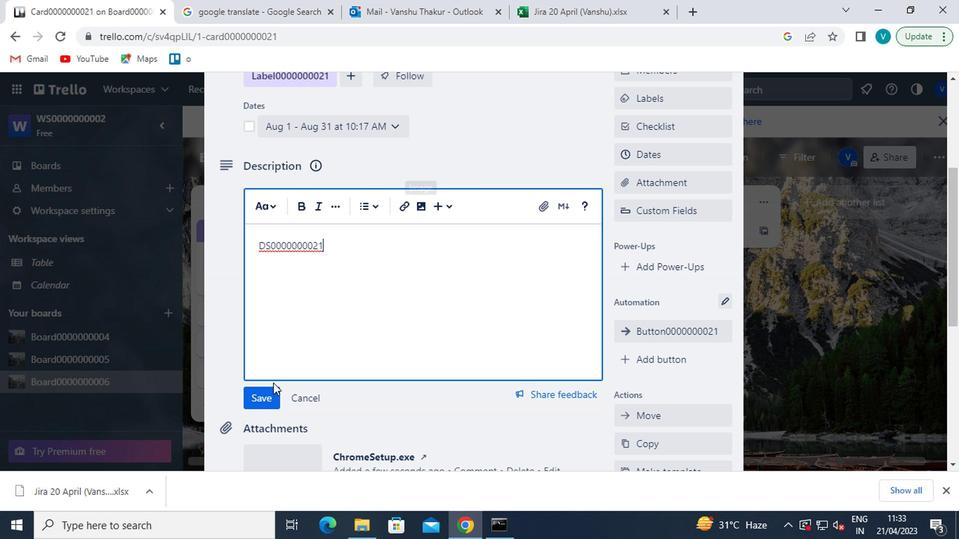 
Action: Mouse moved to (281, 398)
Screenshot: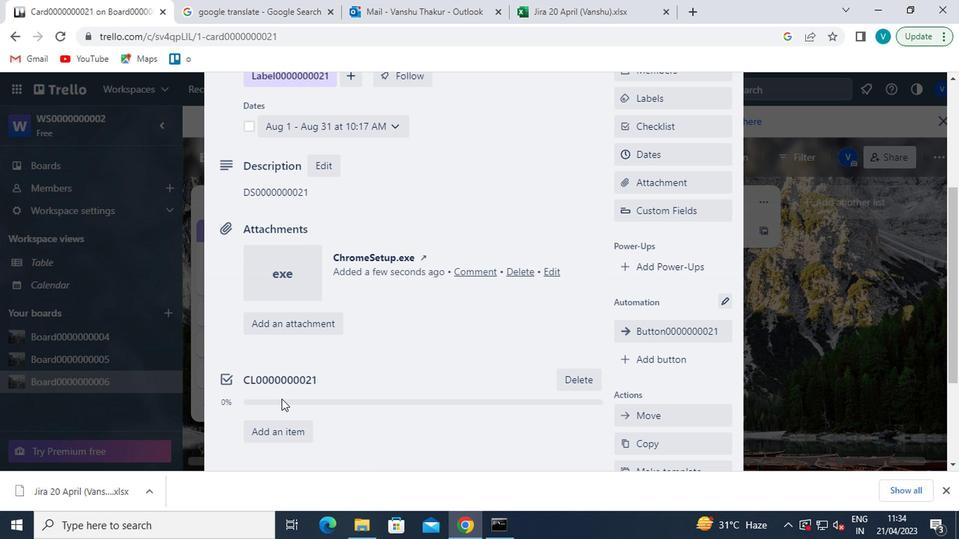 
Action: Mouse scrolled (281, 398) with delta (0, 0)
Screenshot: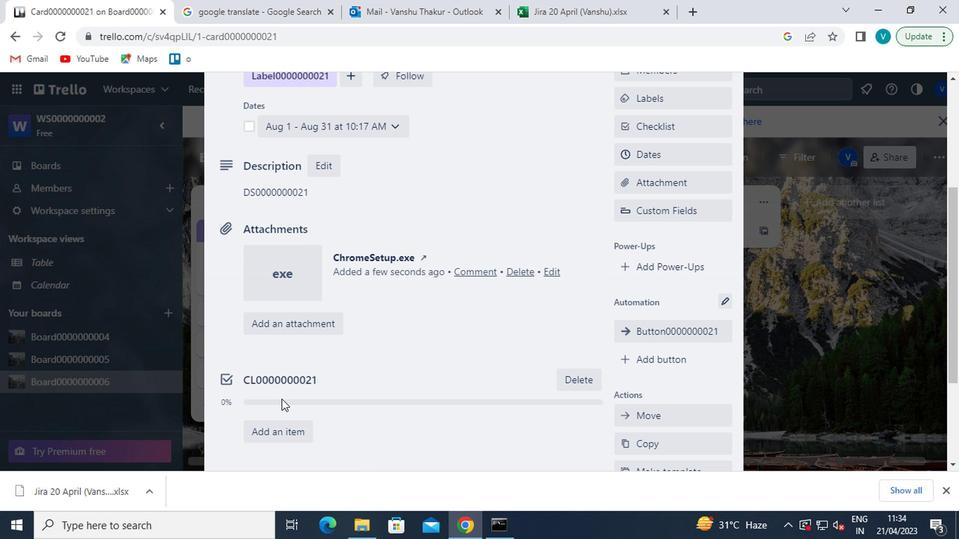 
Action: Mouse moved to (282, 399)
Screenshot: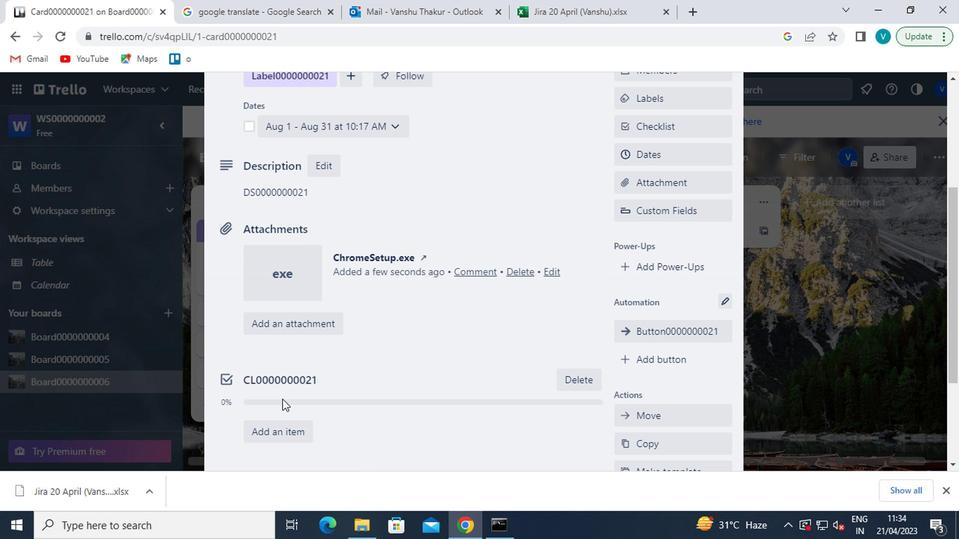 
Action: Mouse scrolled (282, 398) with delta (0, 0)
Screenshot: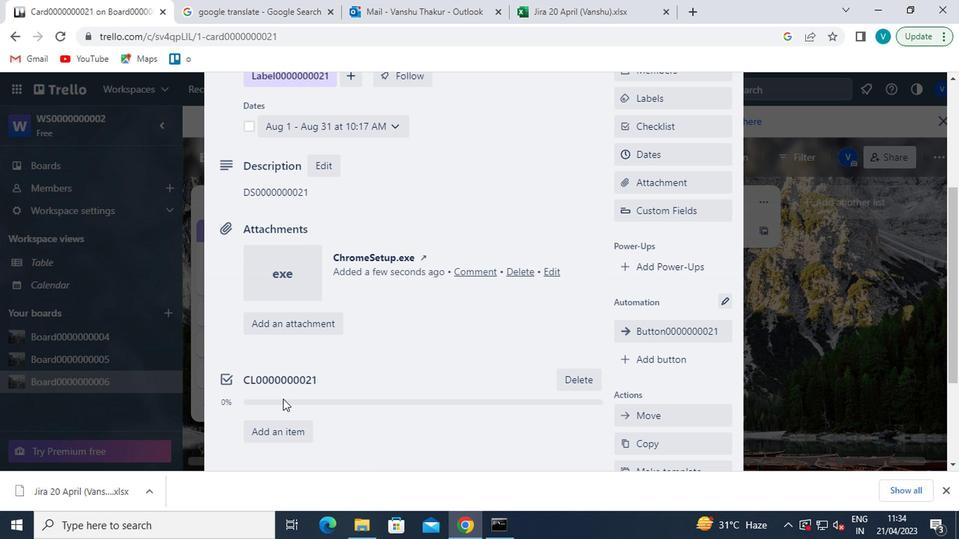 
Action: Mouse moved to (309, 373)
Screenshot: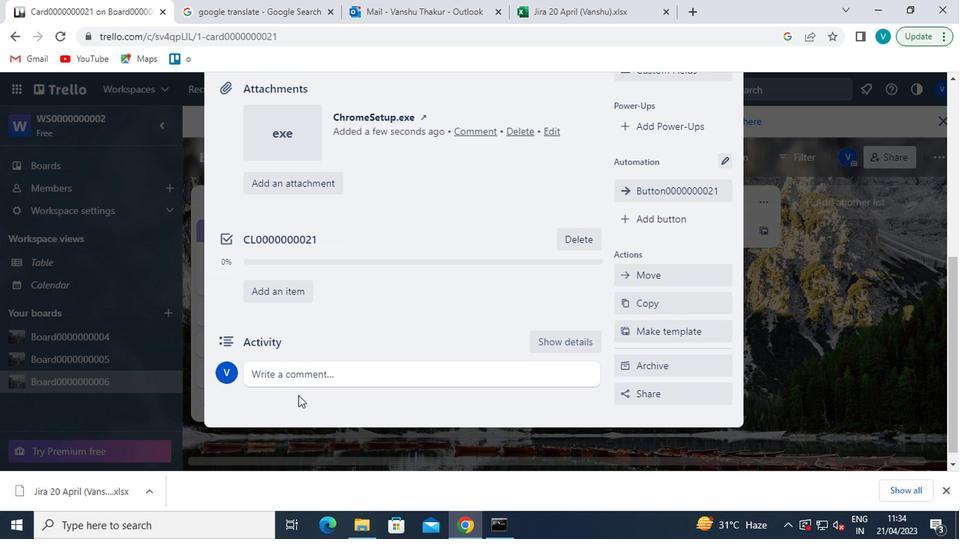 
Action: Mouse pressed left at (309, 373)
Screenshot: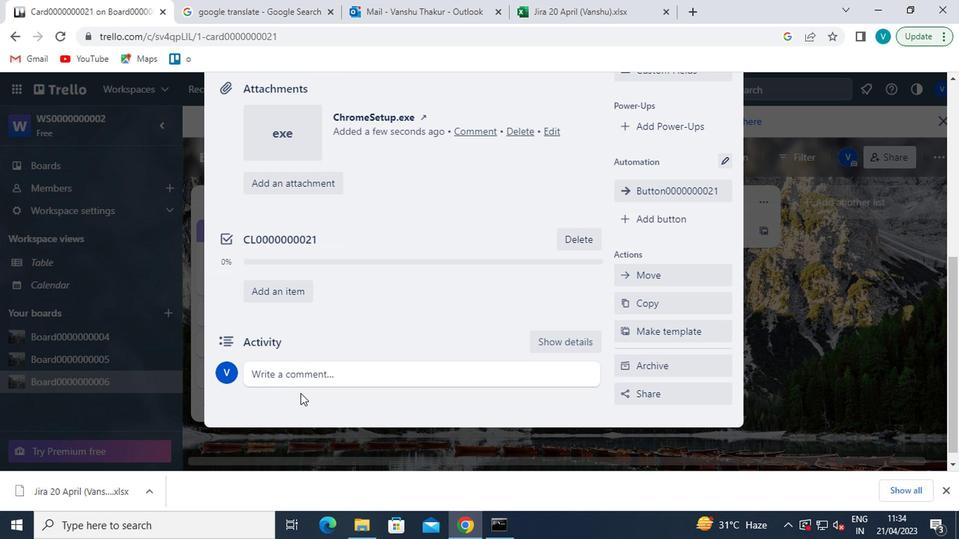 
Action: Key pressed <Key.shift>CM0000000021
Screenshot: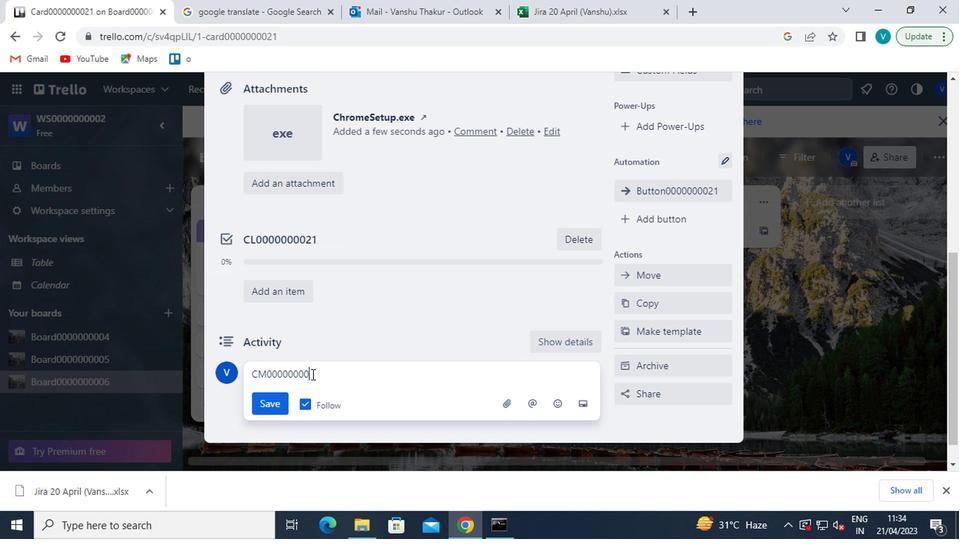 
Action: Mouse moved to (279, 400)
Screenshot: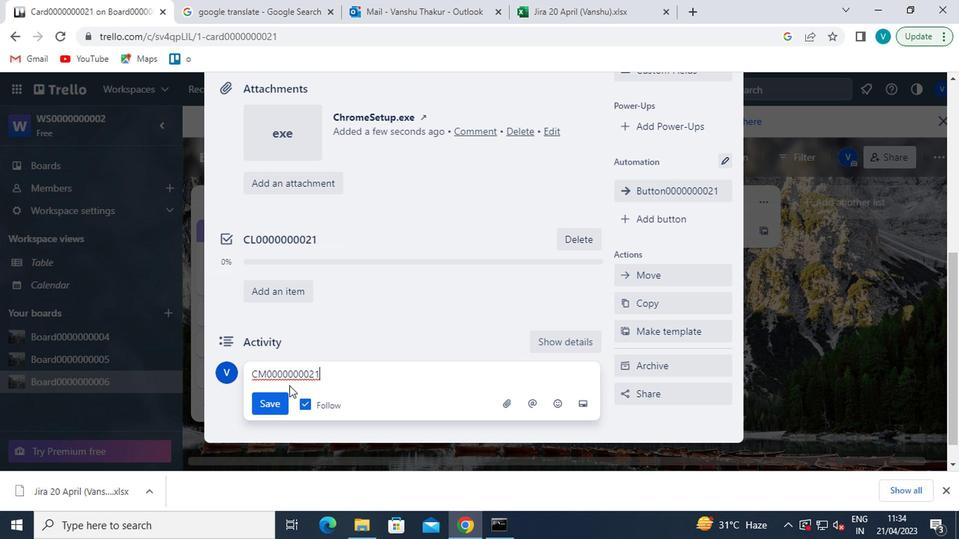 
Action: Mouse pressed left at (279, 400)
Screenshot: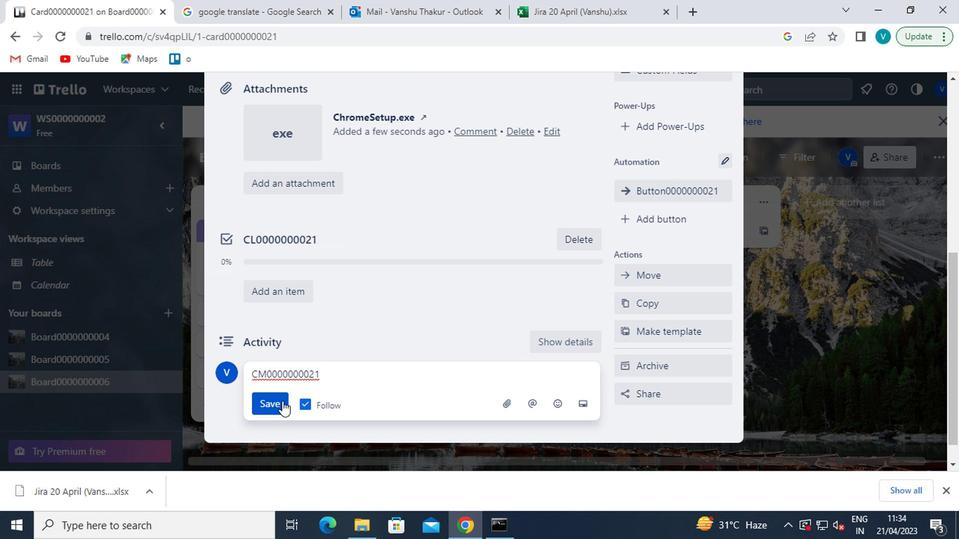 
